 Task: Create a task  Implement a new remote desktop solution for a company's employees , assign it to team member softage.2@softage.net in the project AgileCrest and update the status of the task to  At Risk , set the priority of the task to Medium
Action: Mouse moved to (85, 71)
Screenshot: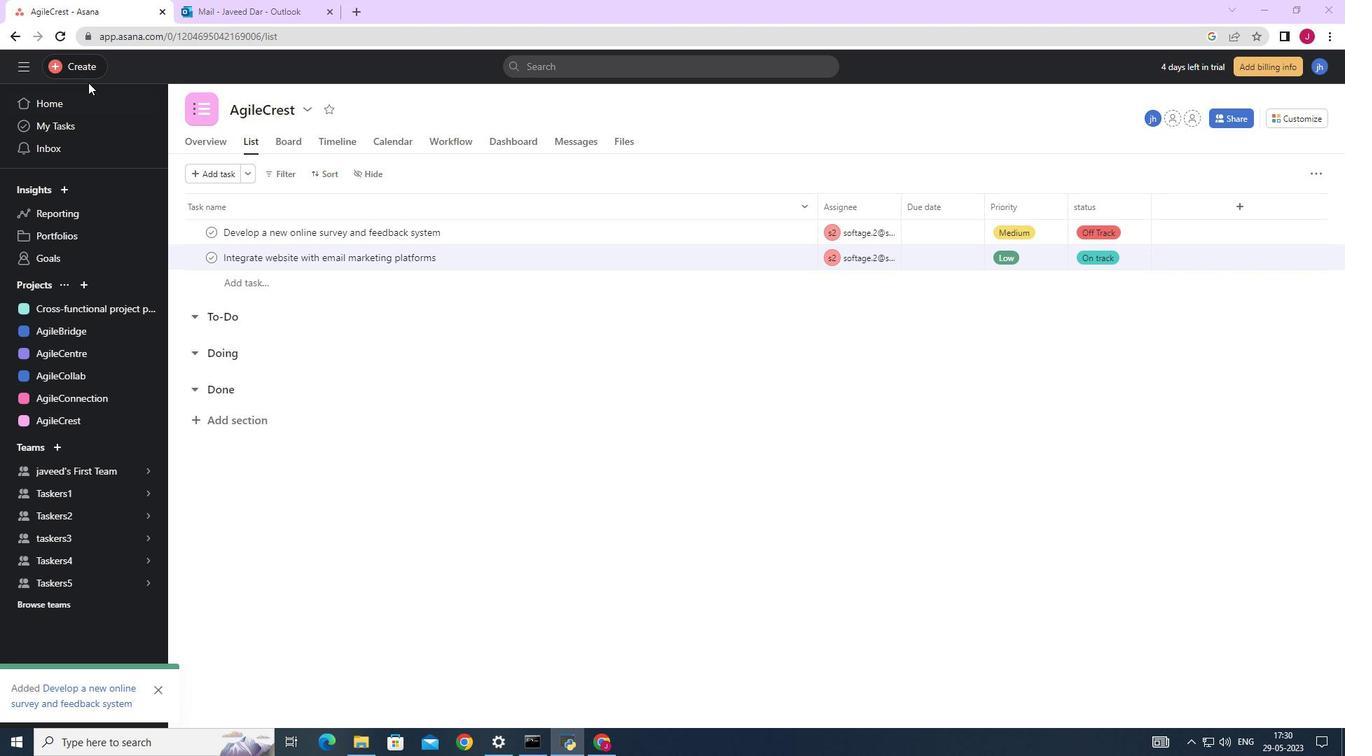 
Action: Mouse pressed left at (85, 71)
Screenshot: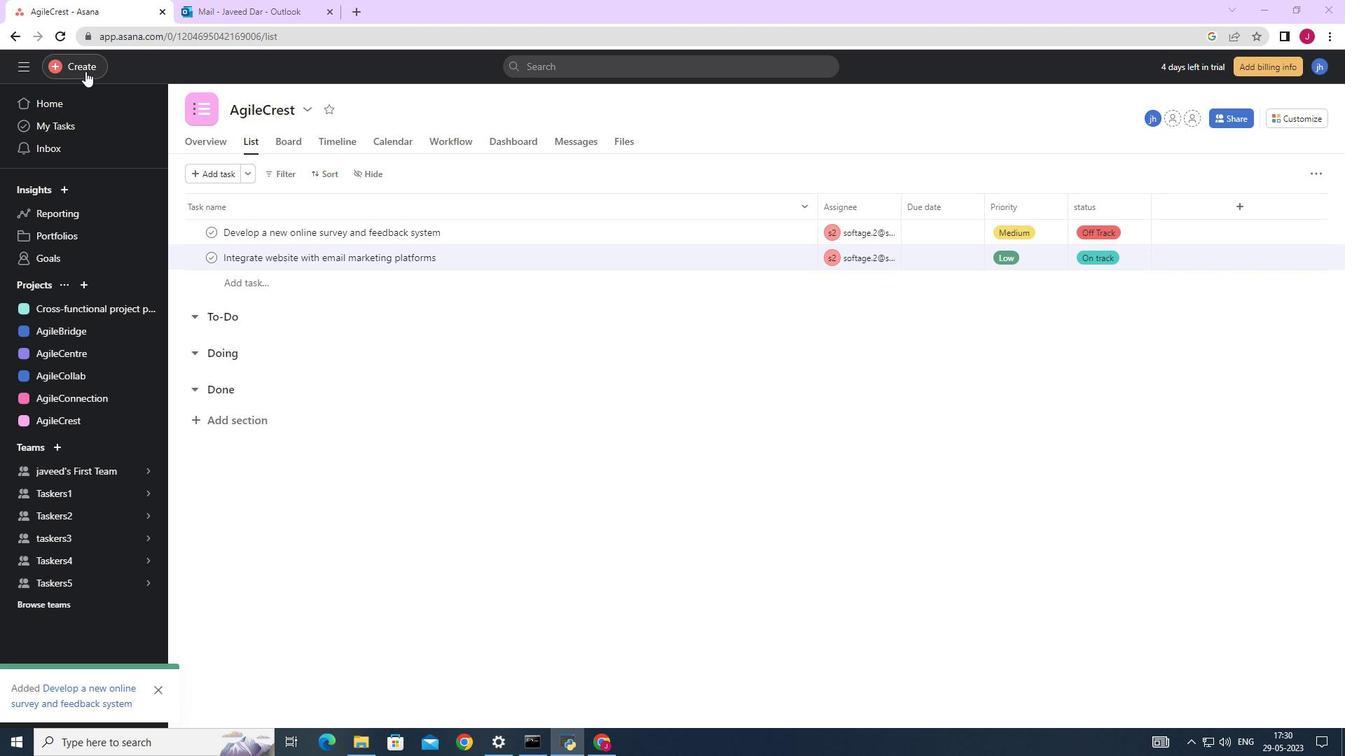 
Action: Mouse moved to (190, 72)
Screenshot: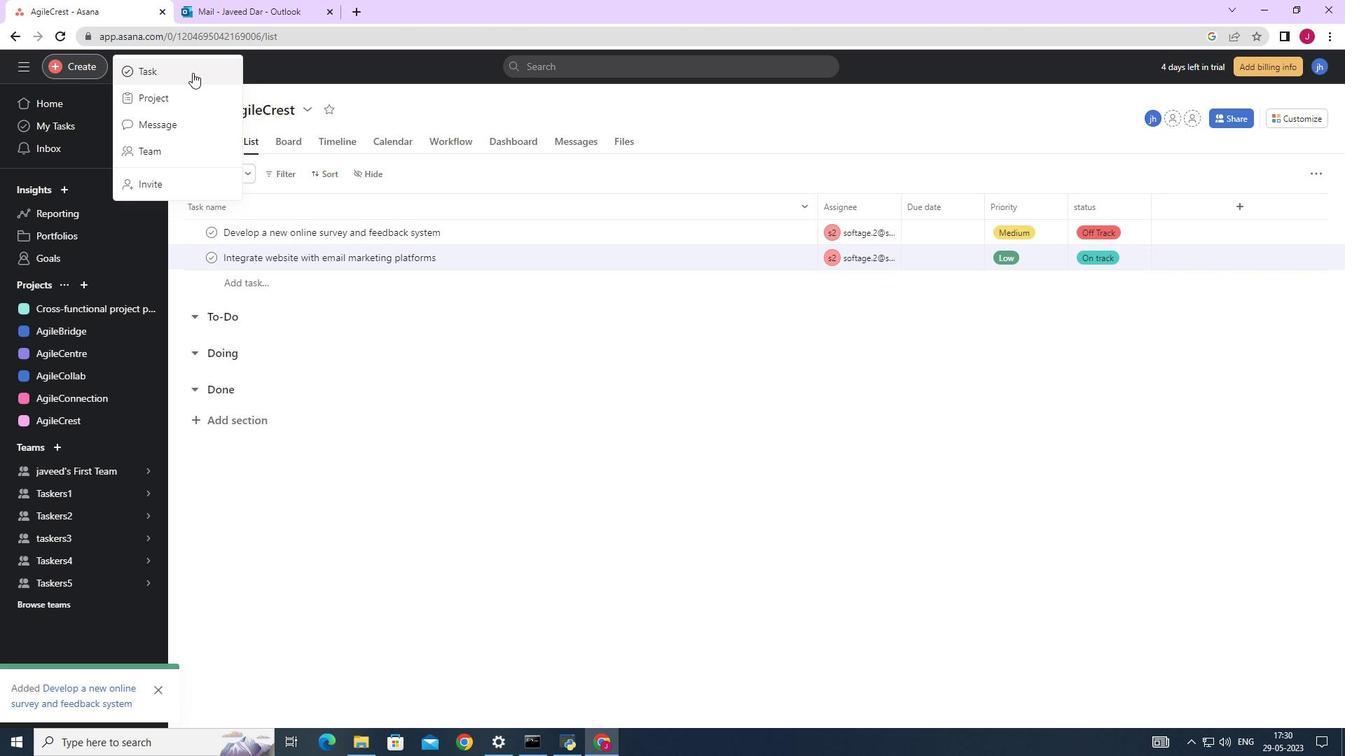 
Action: Mouse pressed left at (190, 72)
Screenshot: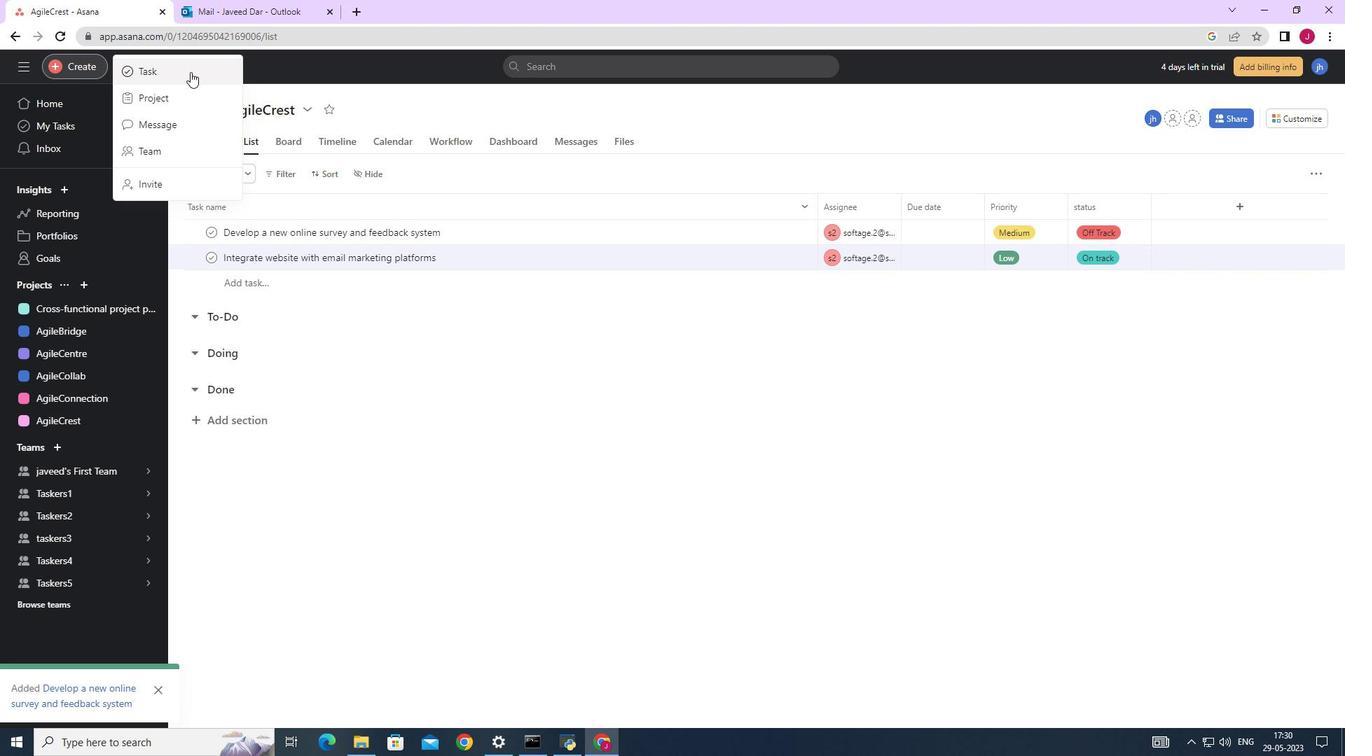
Action: Mouse moved to (1097, 461)
Screenshot: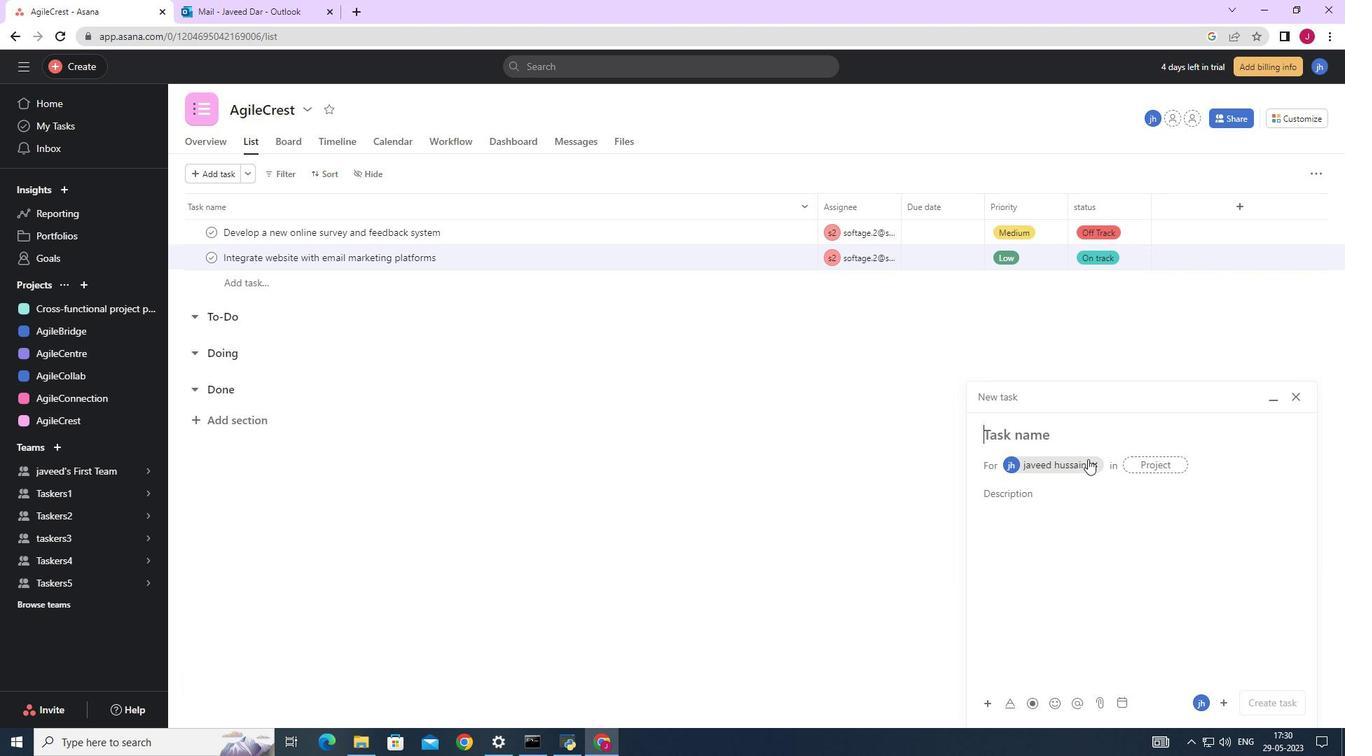 
Action: Mouse pressed left at (1097, 461)
Screenshot: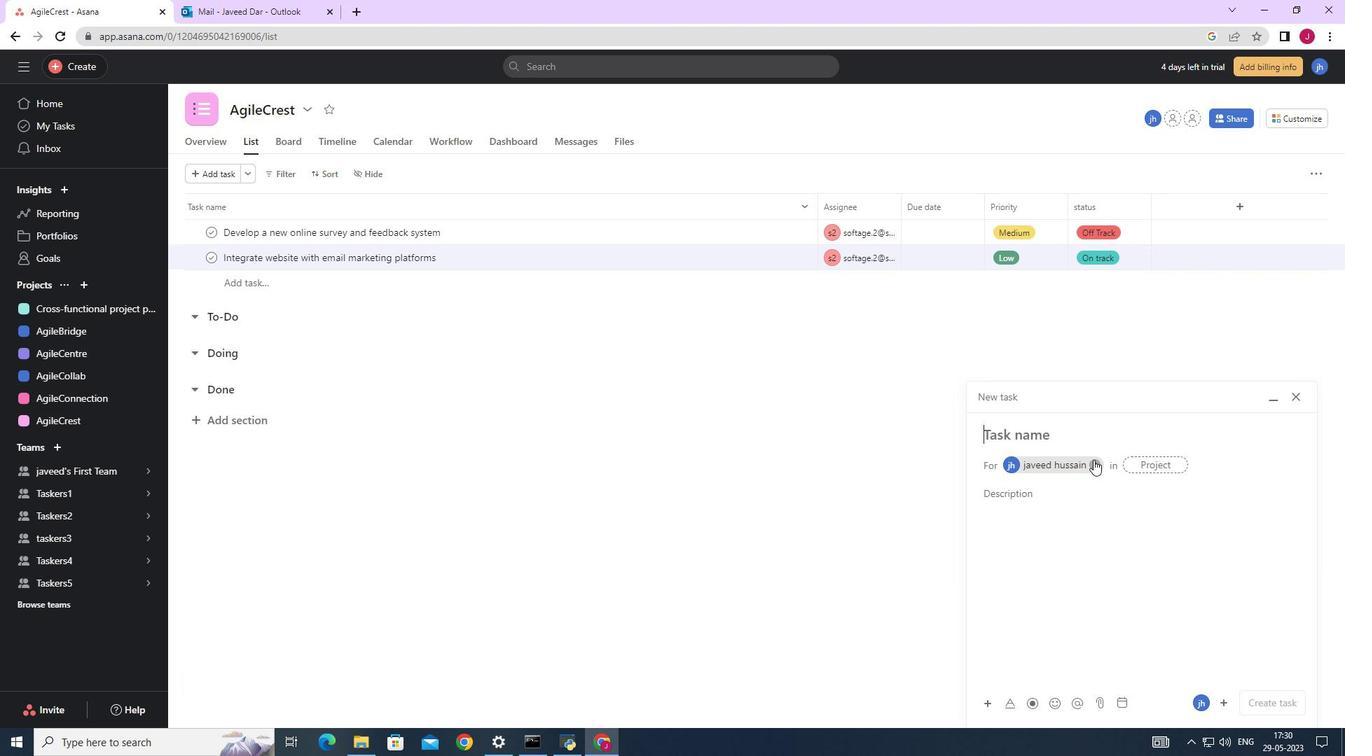 
Action: Mouse moved to (1030, 435)
Screenshot: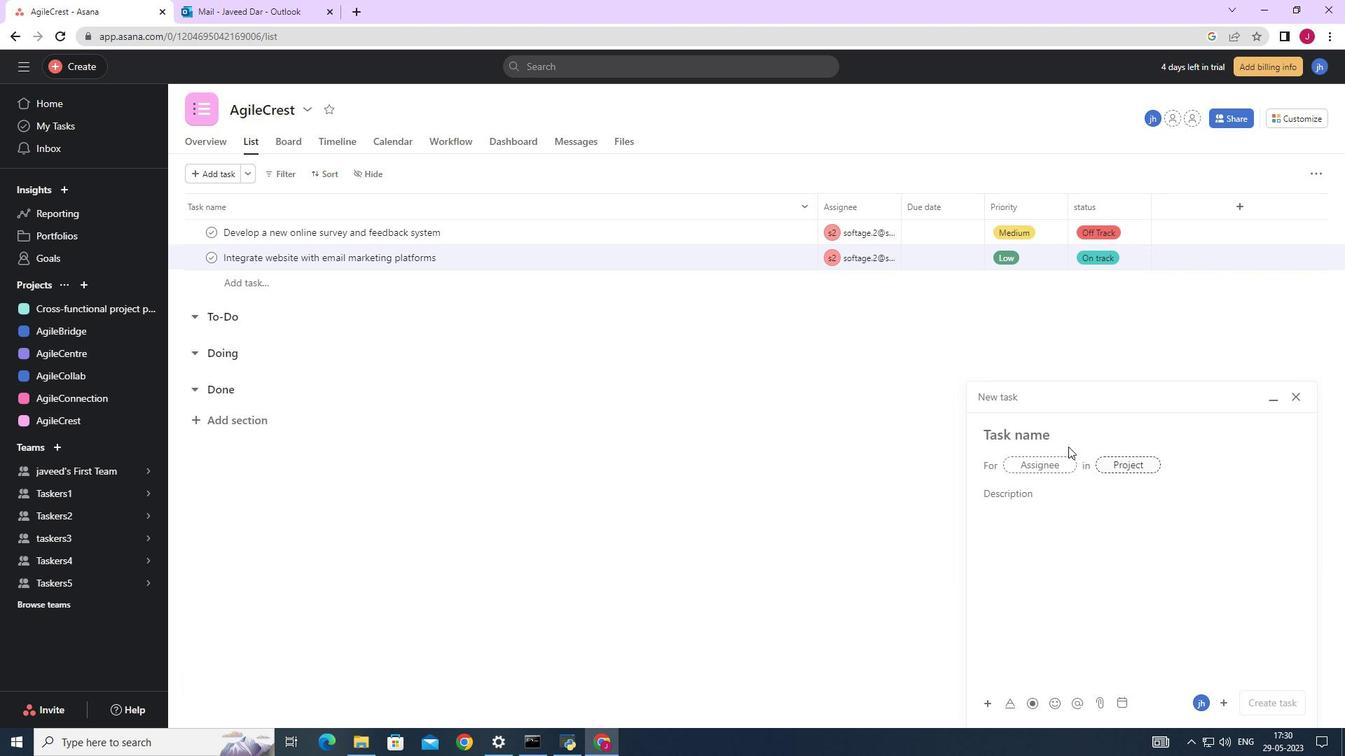 
Action: Mouse pressed left at (1030, 435)
Screenshot: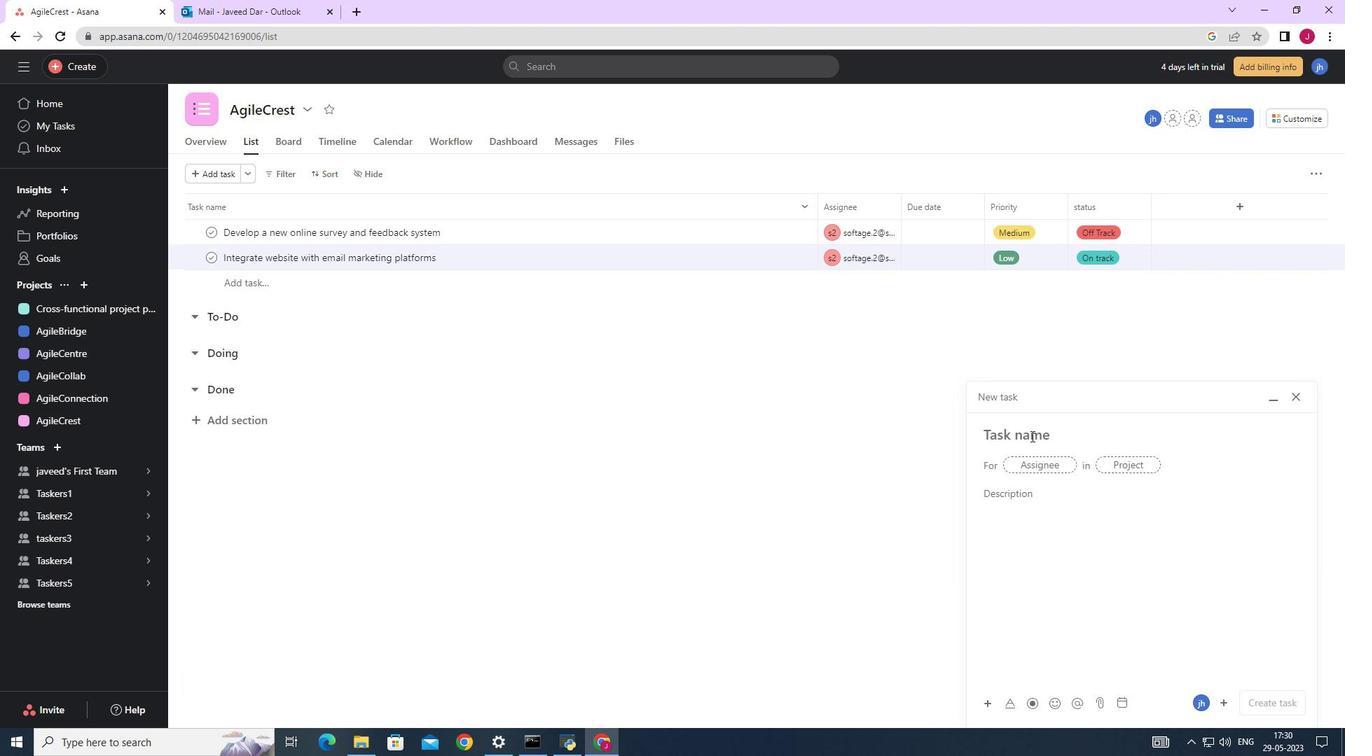 
Action: Key pressed <Key.caps_lock>I<Key.caps_lock>mplement<Key.space>a<Key.space>f<Key.backspace>new<Key.space>remote<Key.space>desktop<Key.space><Key.space>soul<Key.backspace><Key.backspace>lution<Key.space>for<Key.space>a<Key.space><Key.backspace><Key.backspace>a<Key.space>companys<Key.space><Key.backspace><Key.backspace><Key.backspace>ys<Key.space>
Screenshot: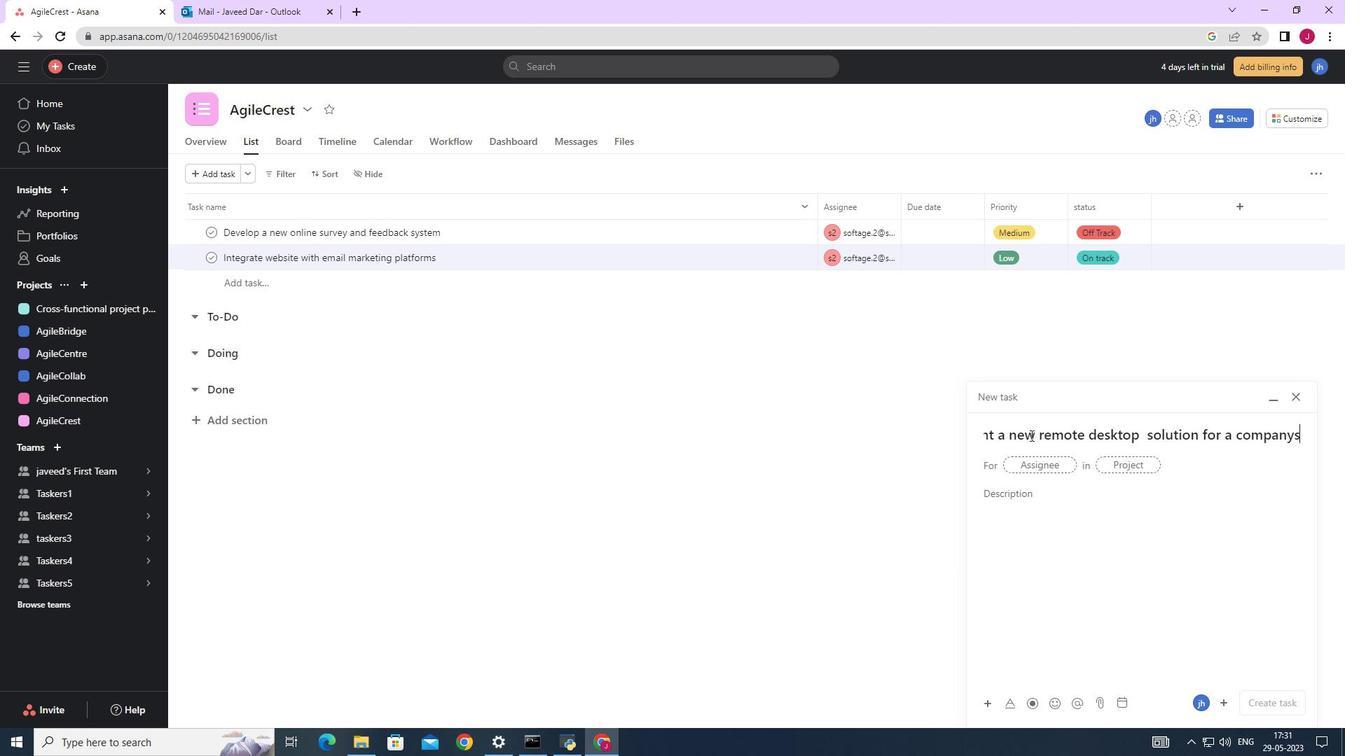 
Action: Mouse moved to (1262, 434)
Screenshot: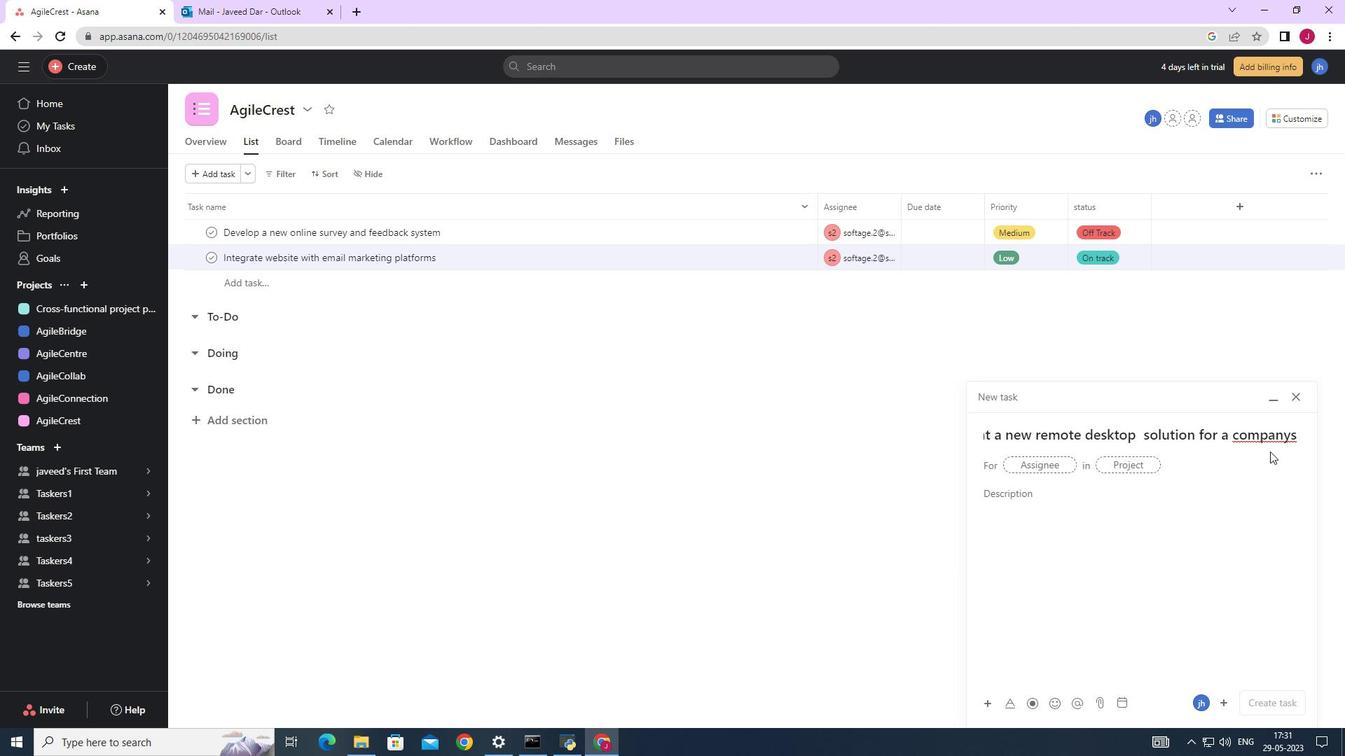 
Action: Mouse pressed right at (1262, 434)
Screenshot: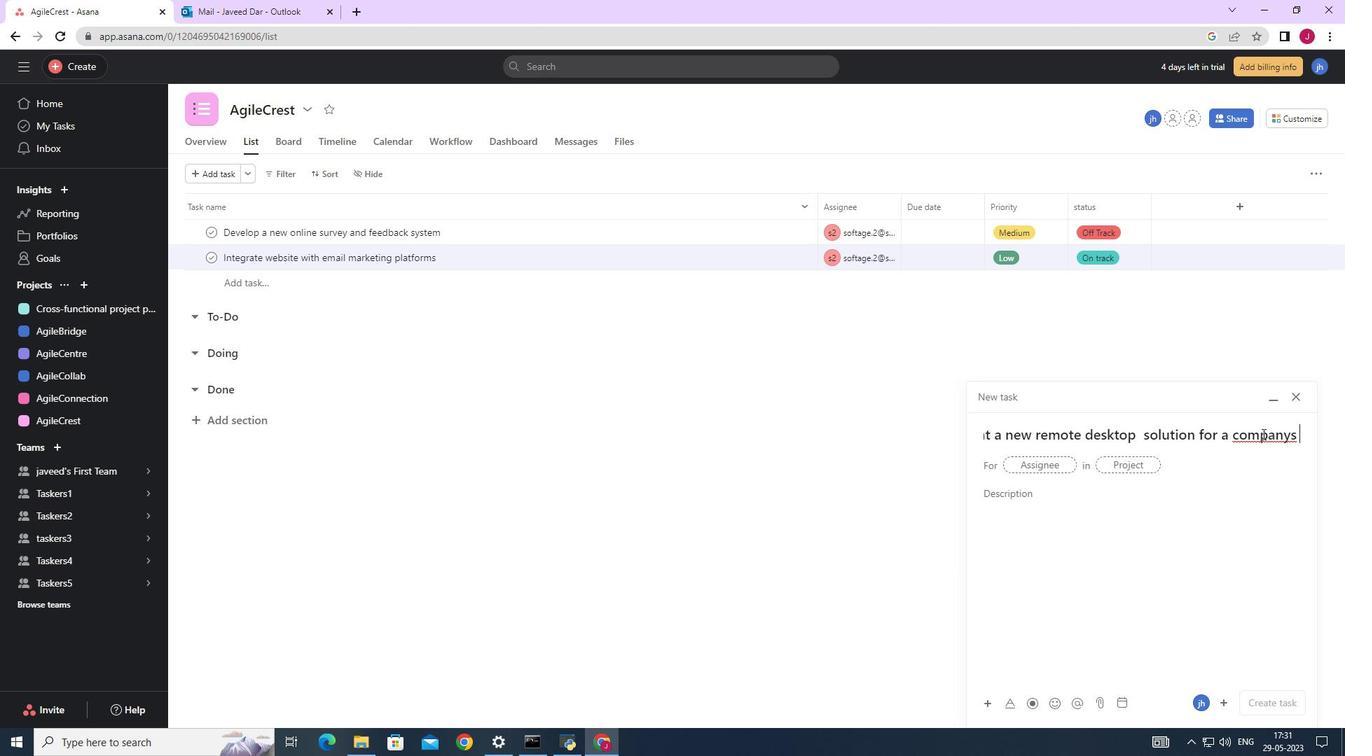 
Action: Mouse moved to (1222, 449)
Screenshot: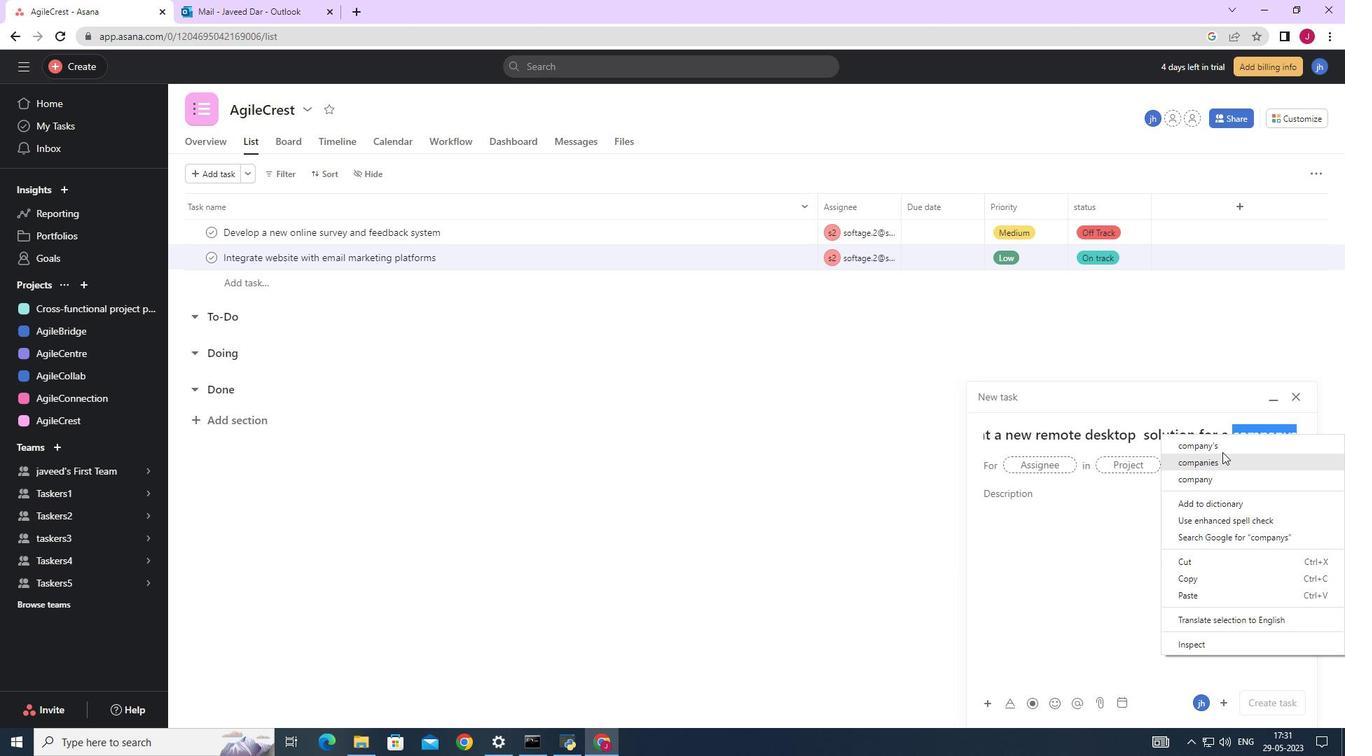 
Action: Mouse pressed left at (1222, 449)
Screenshot: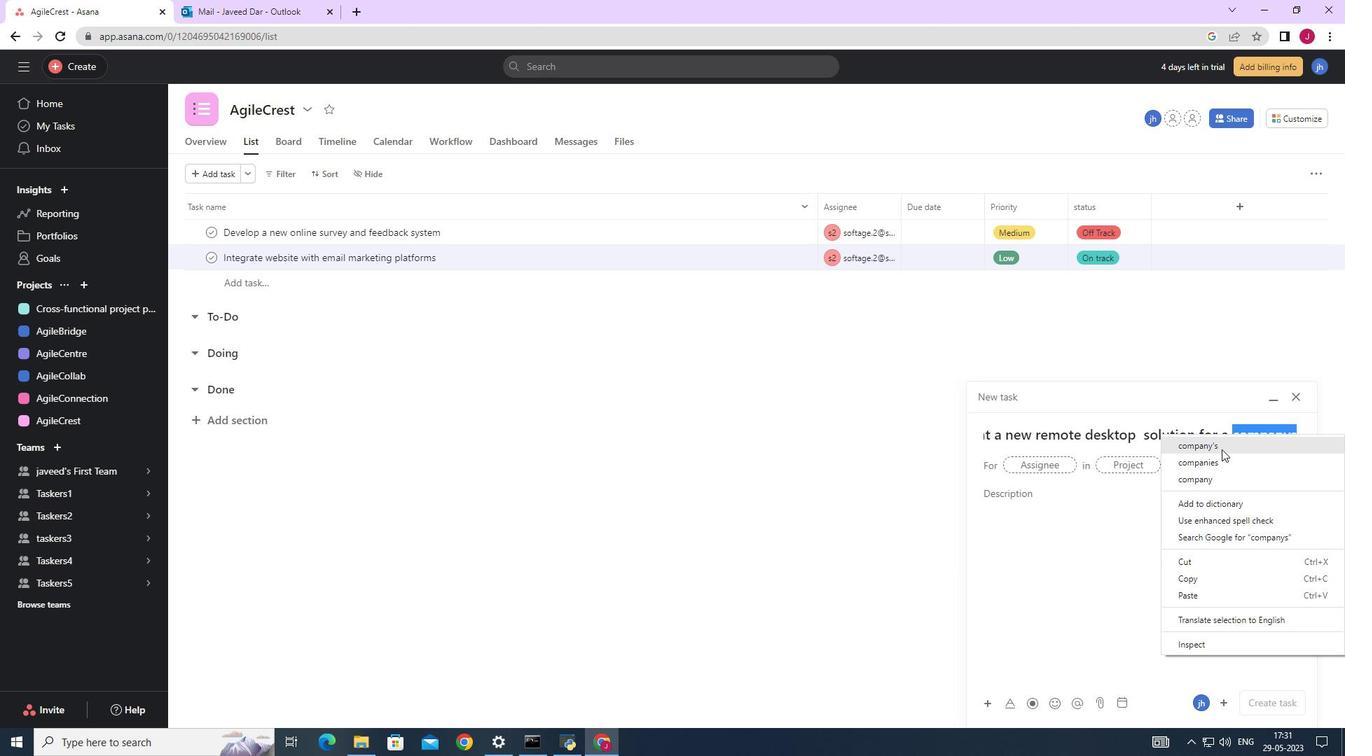 
Action: Key pressed <Key.space>employees
Screenshot: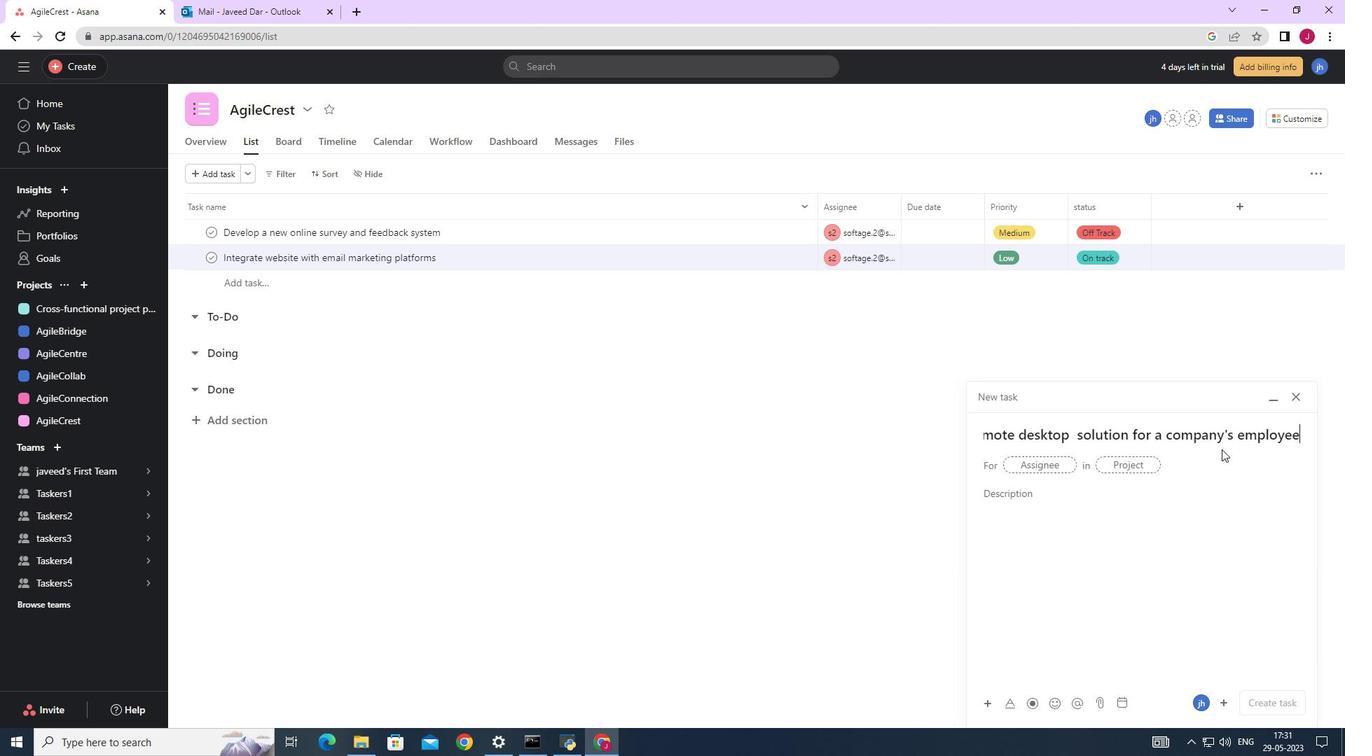 
Action: Mouse moved to (1039, 465)
Screenshot: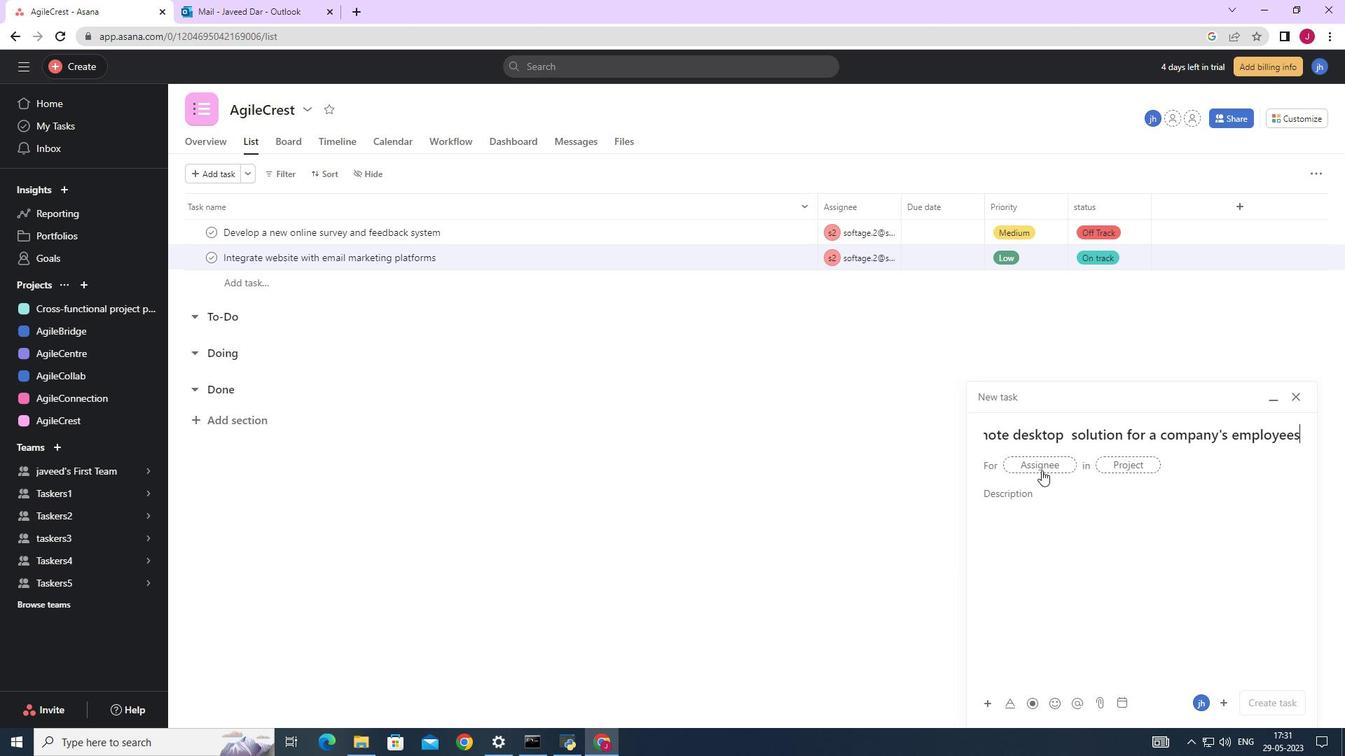 
Action: Mouse pressed left at (1039, 465)
Screenshot: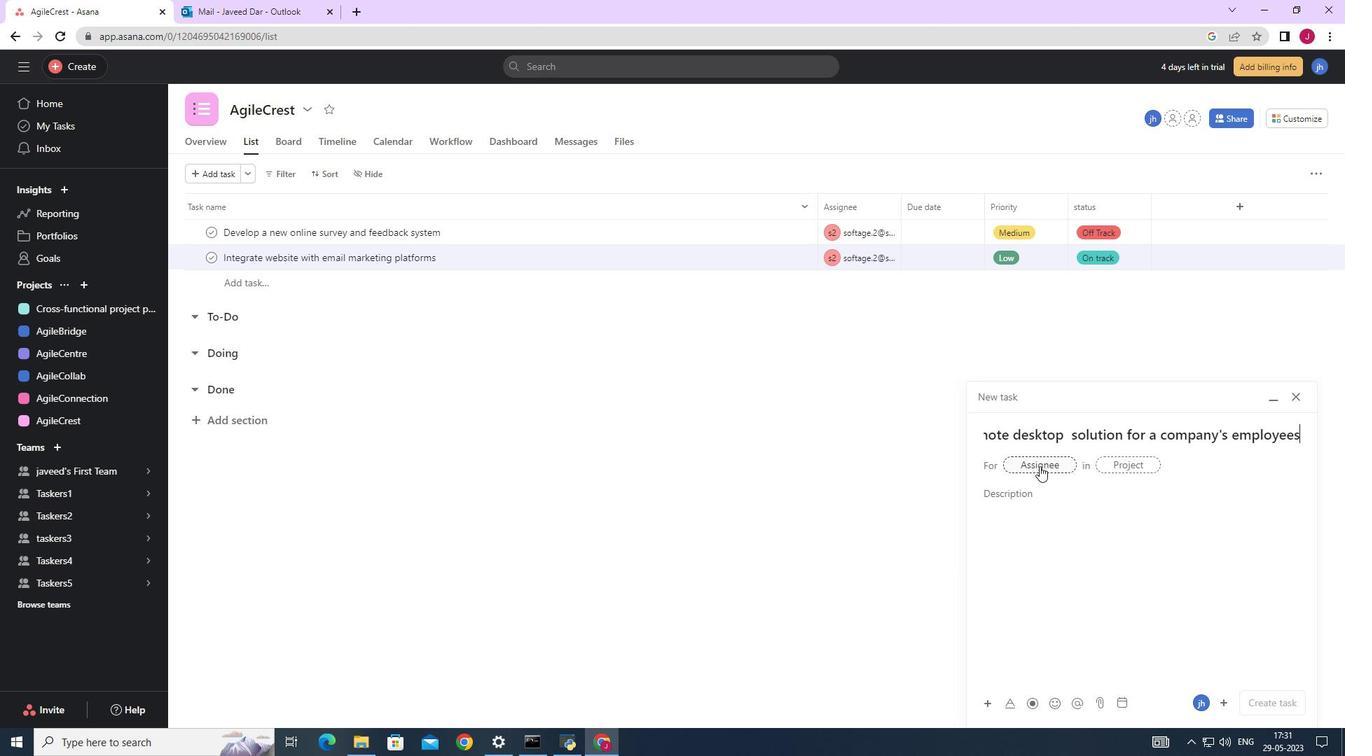 
Action: Mouse moved to (1032, 465)
Screenshot: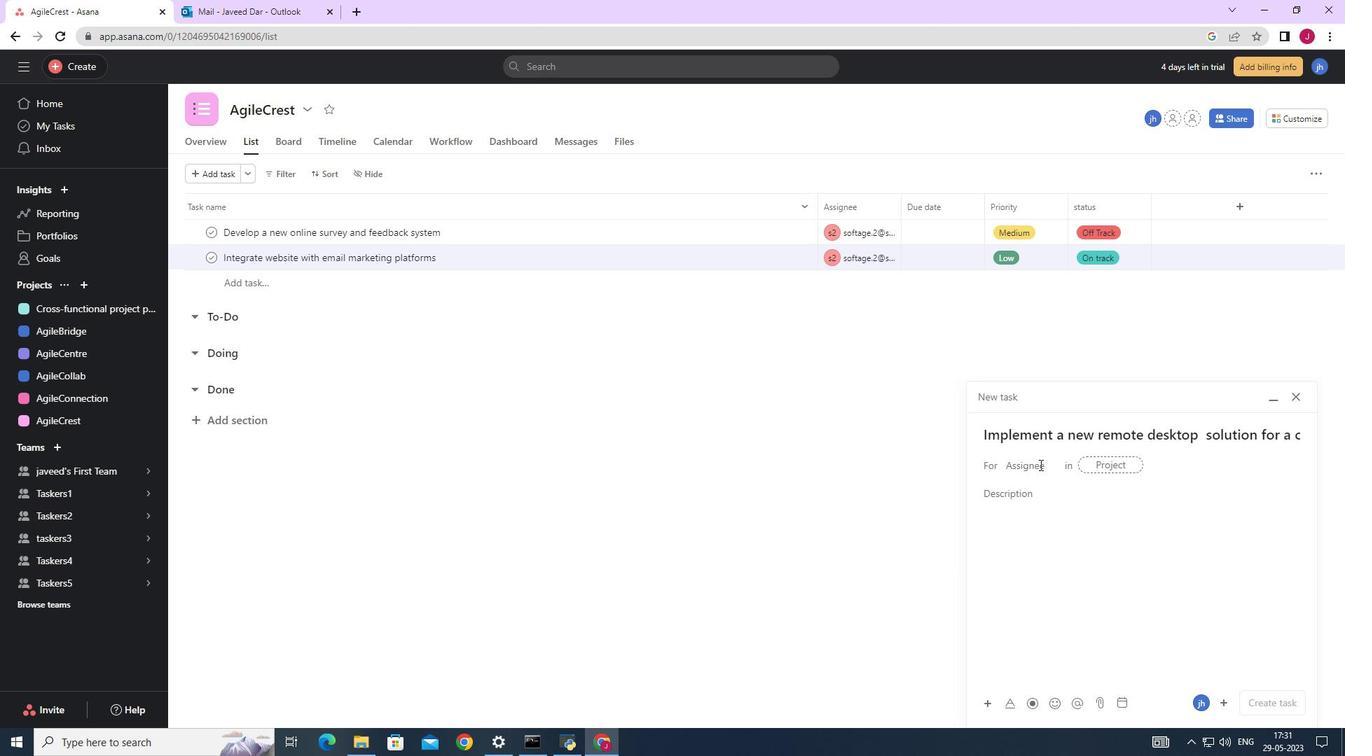 
Action: Mouse pressed left at (1032, 465)
Screenshot: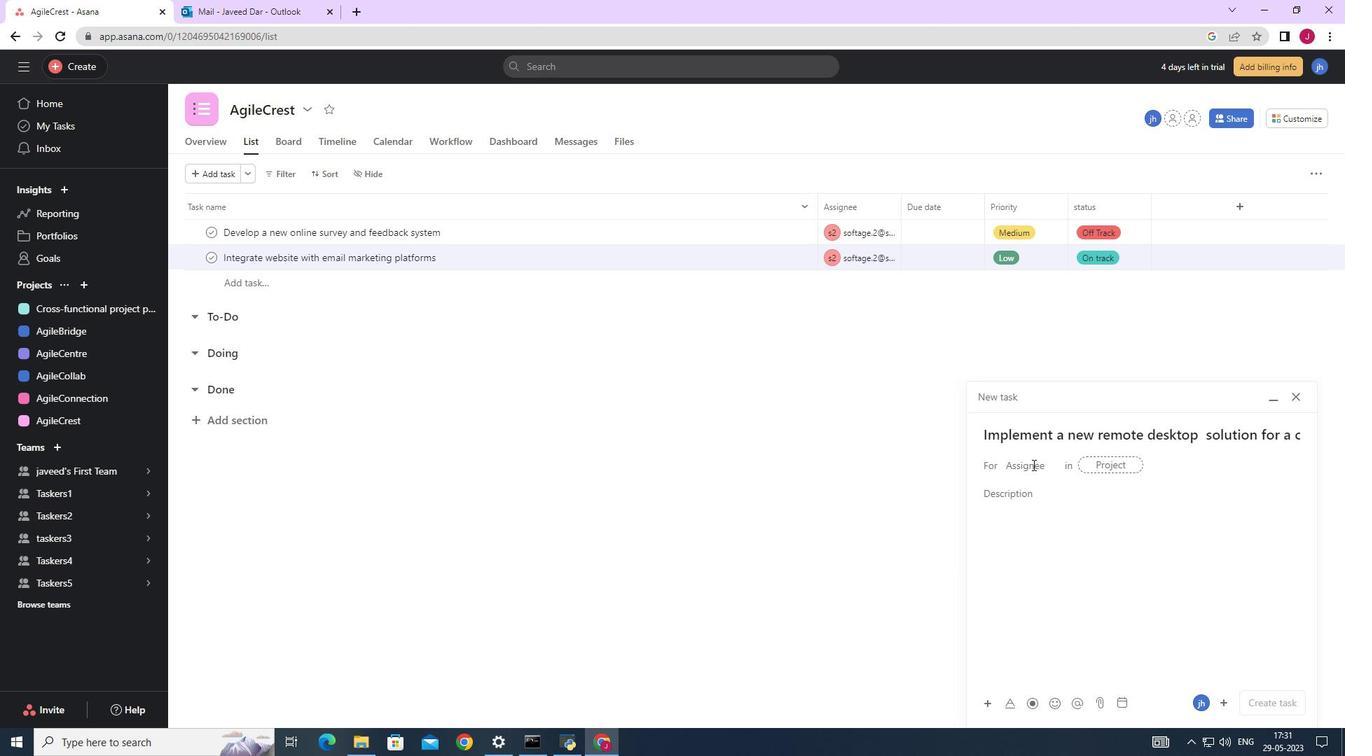 
Action: Mouse moved to (1026, 465)
Screenshot: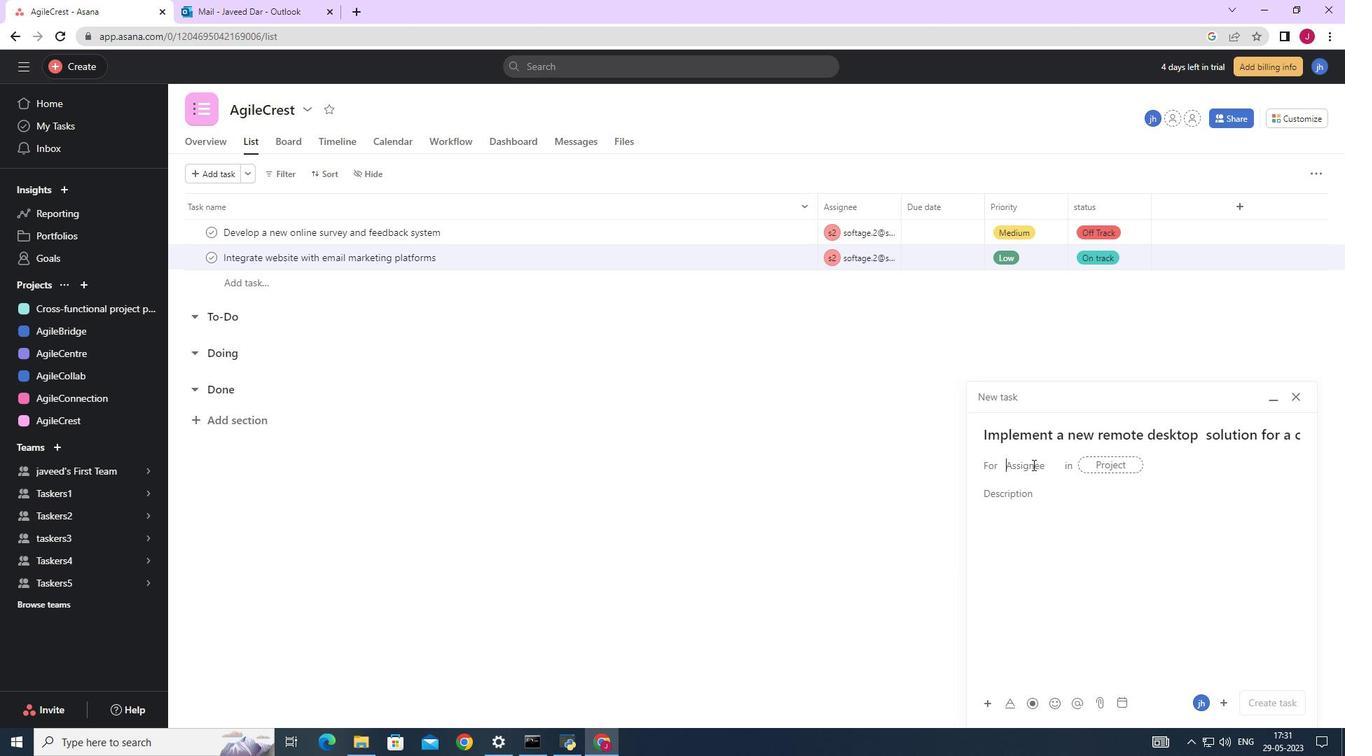 
Action: Key pressed soft
Screenshot: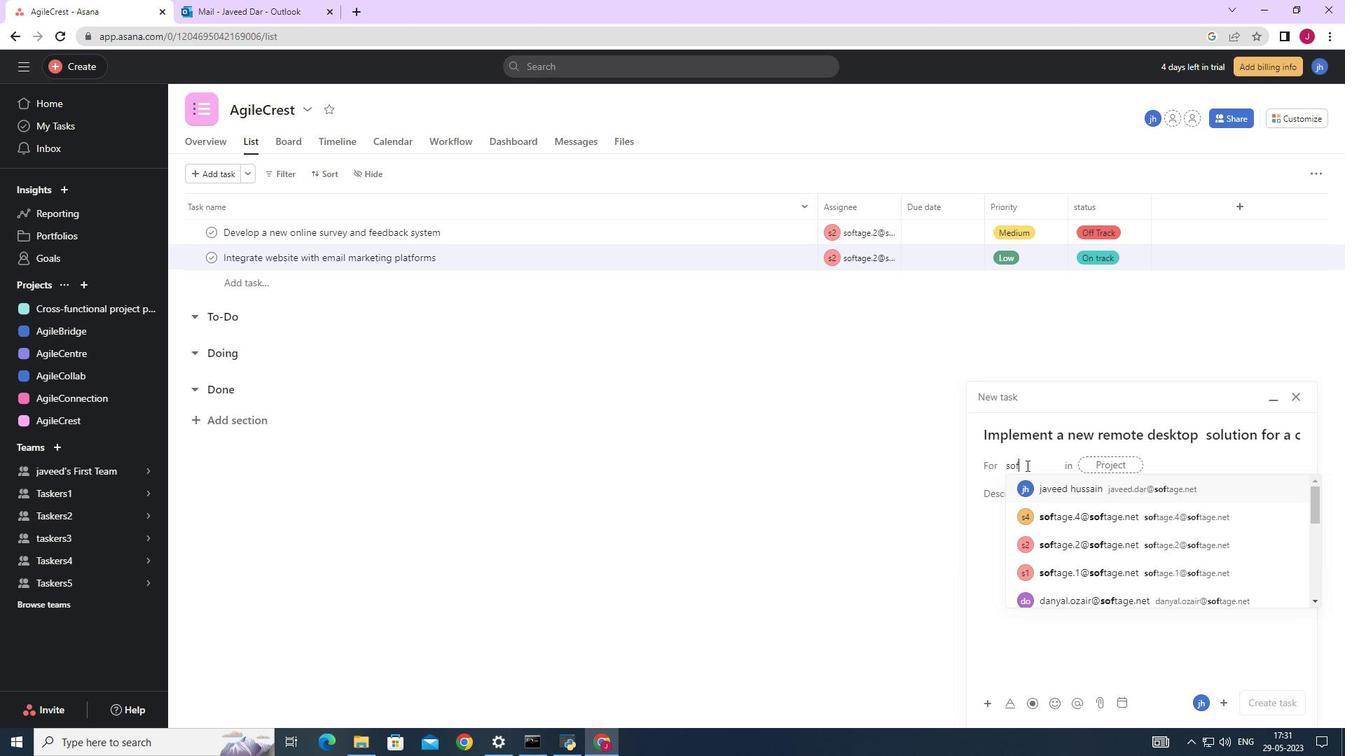 
Action: Mouse moved to (1082, 552)
Screenshot: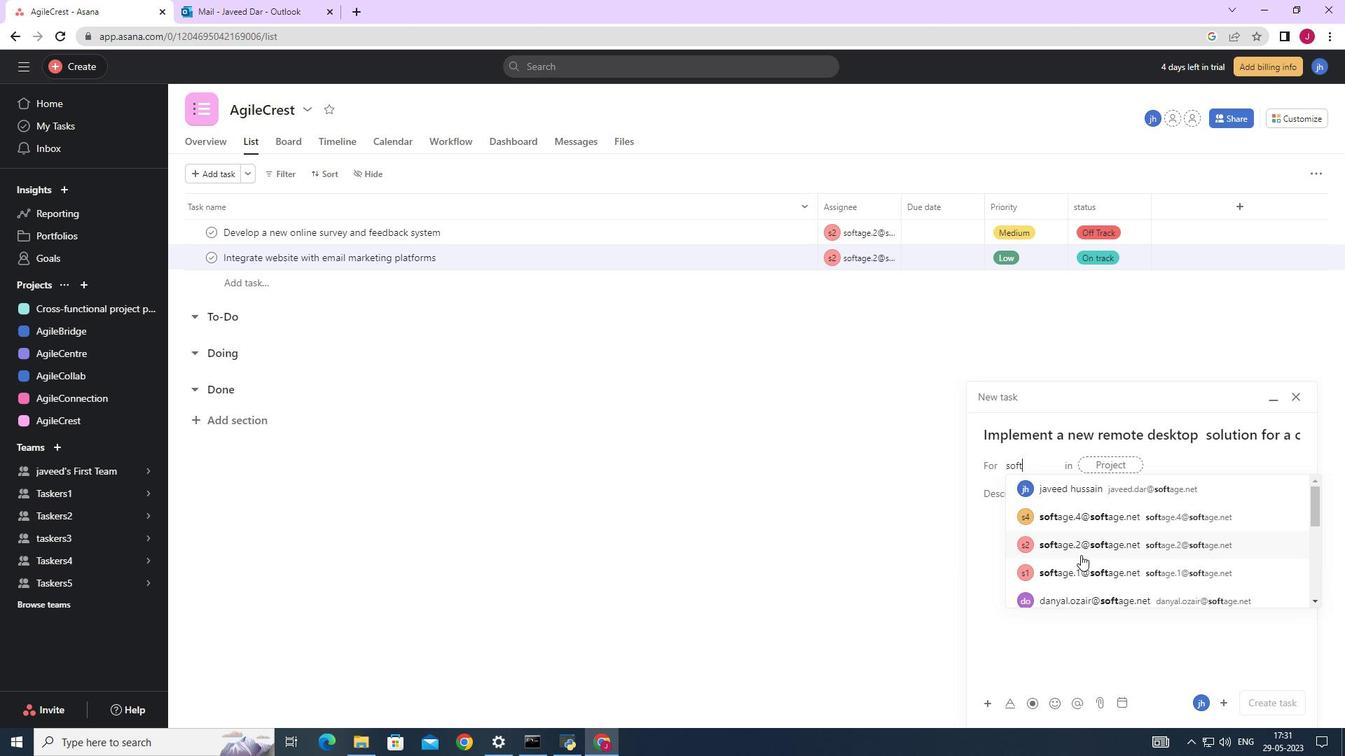 
Action: Mouse pressed left at (1082, 552)
Screenshot: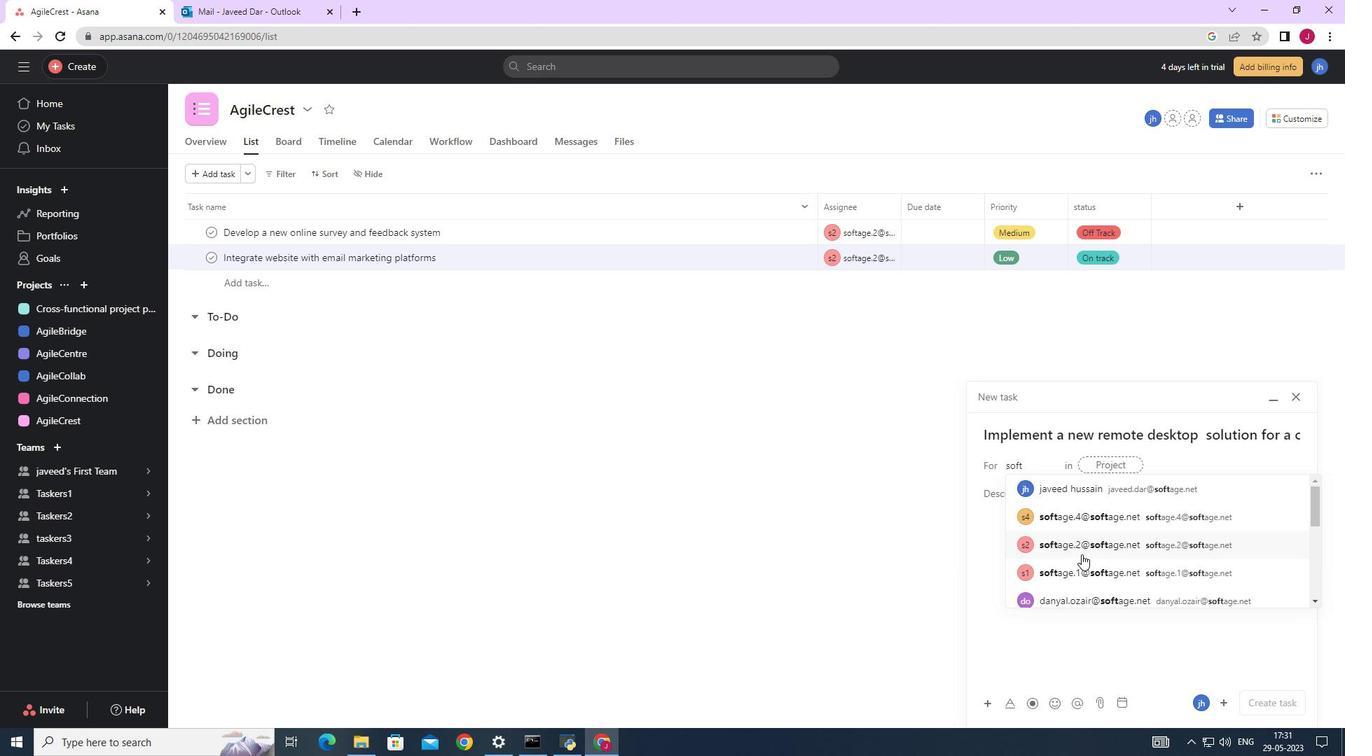 
Action: Mouse moved to (922, 488)
Screenshot: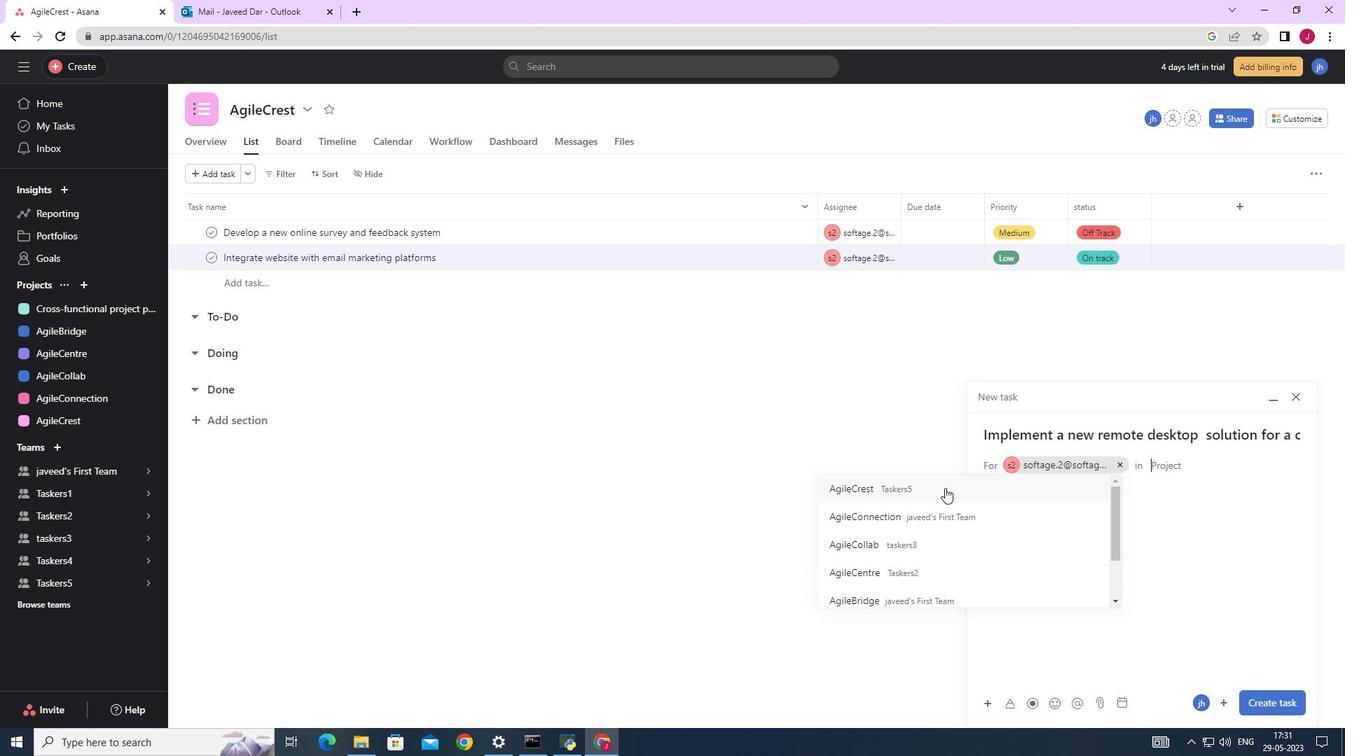 
Action: Mouse pressed left at (922, 488)
Screenshot: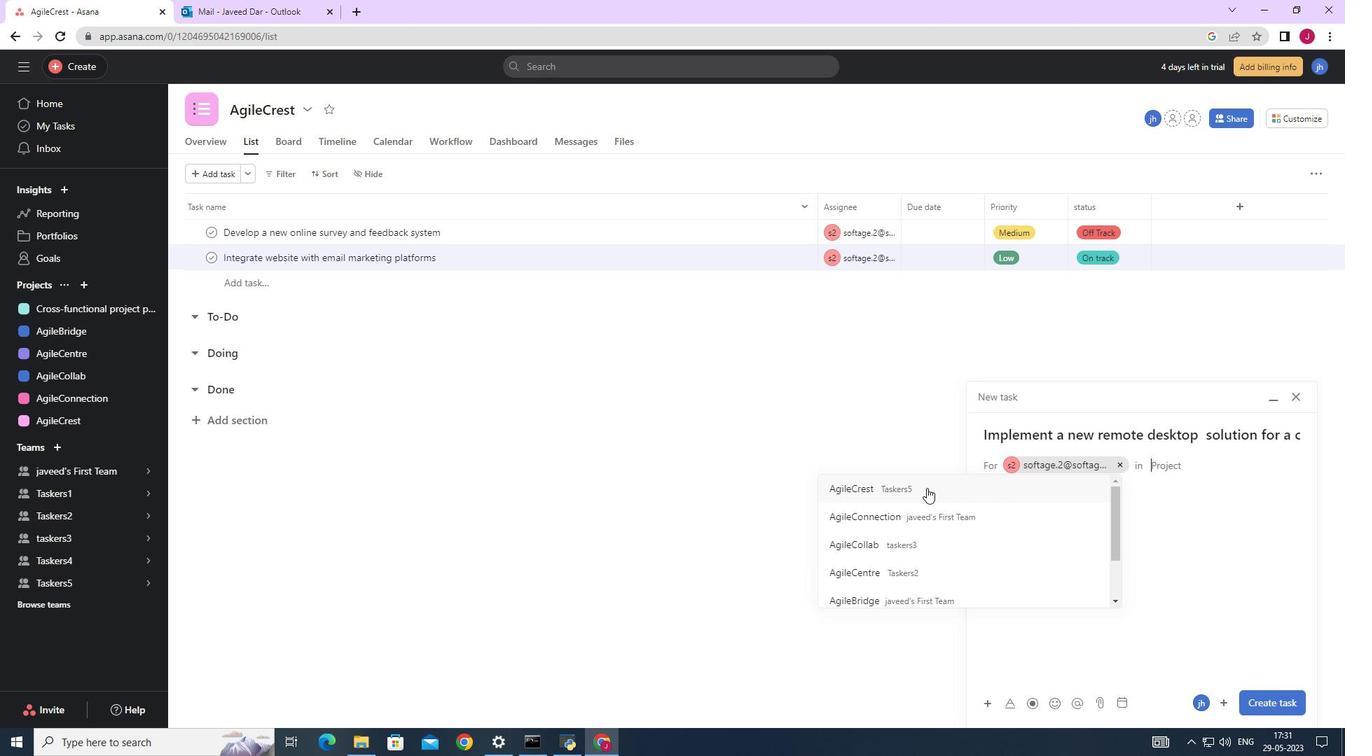 
Action: Mouse moved to (1045, 495)
Screenshot: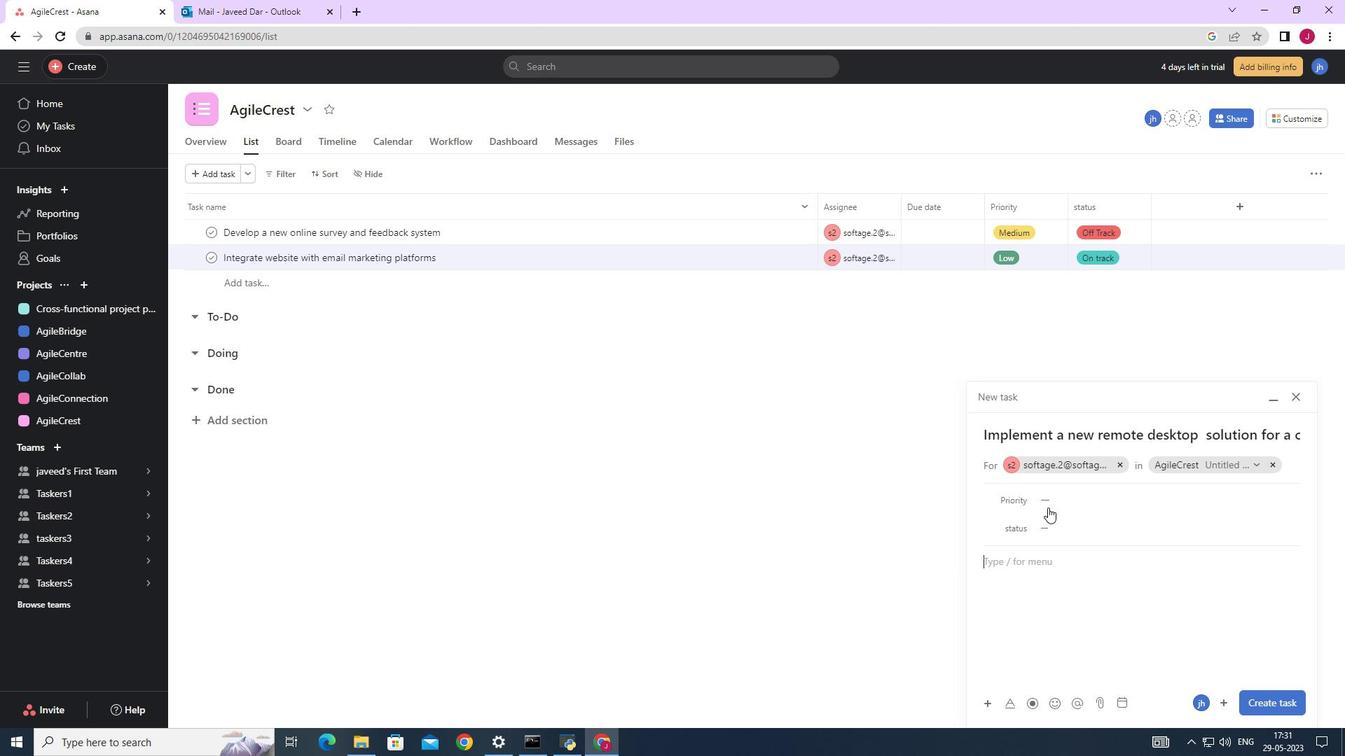 
Action: Mouse pressed left at (1045, 495)
Screenshot: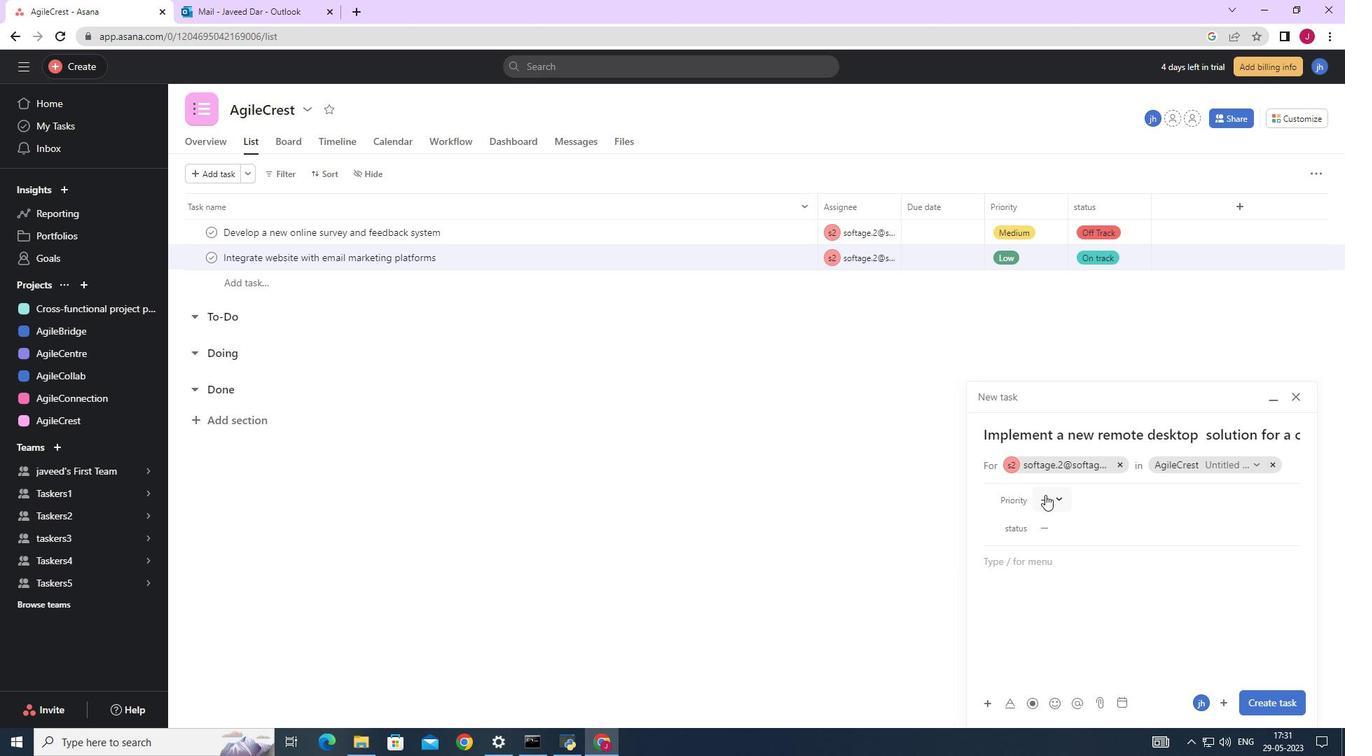 
Action: Mouse moved to (1085, 571)
Screenshot: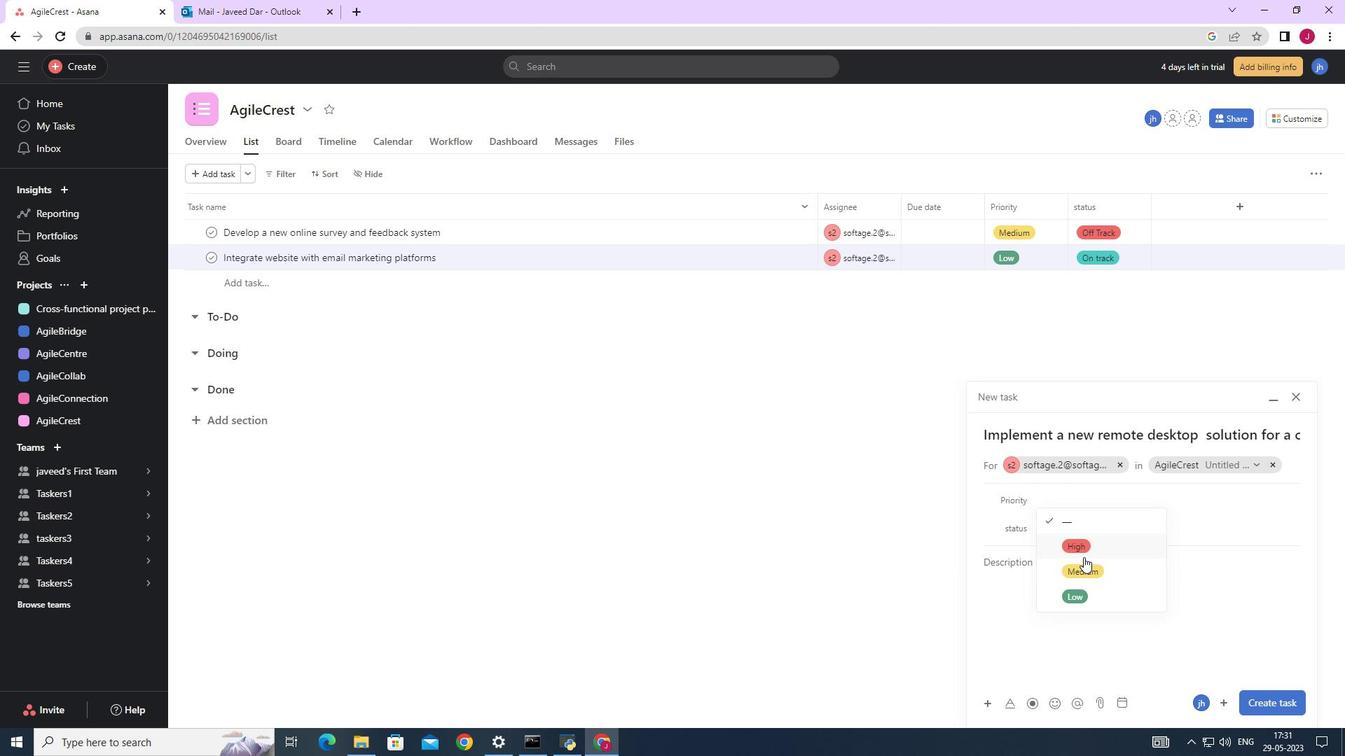 
Action: Mouse pressed left at (1085, 571)
Screenshot: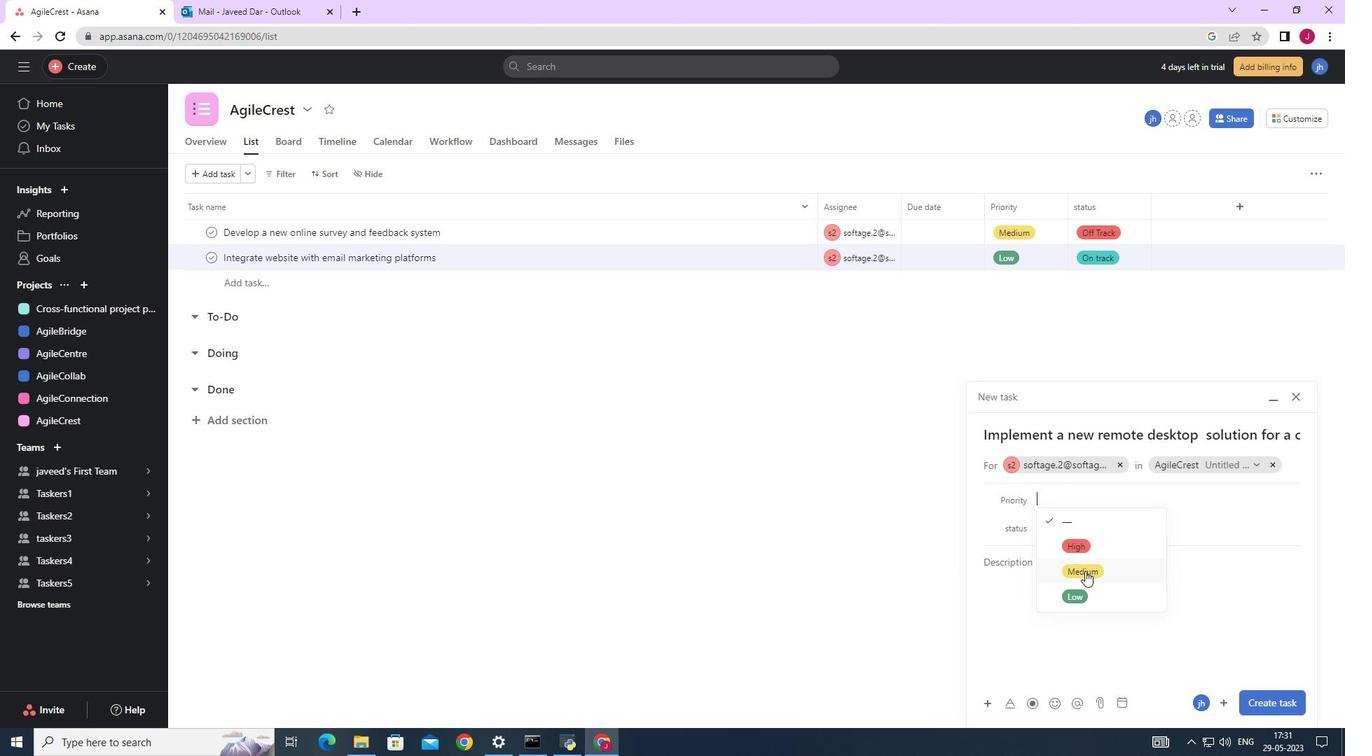 
Action: Mouse moved to (1060, 529)
Screenshot: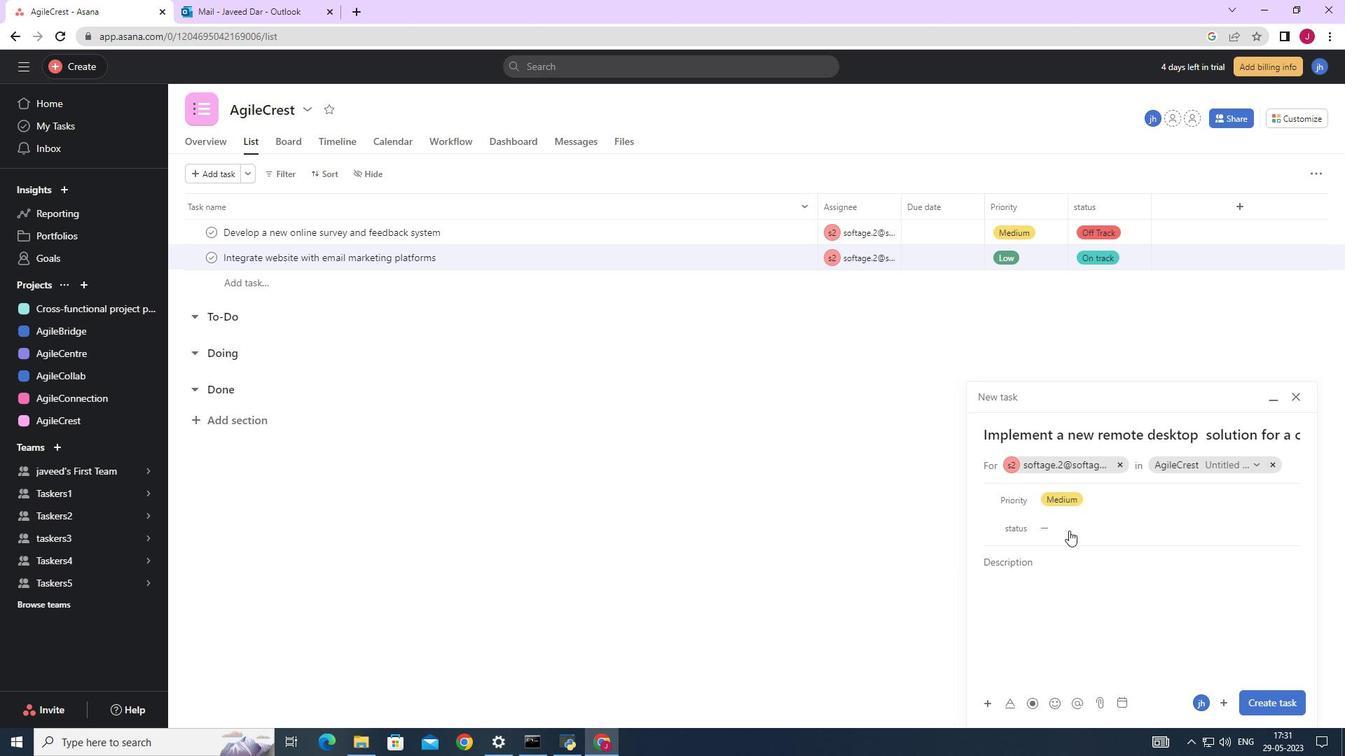 
Action: Mouse pressed left at (1060, 529)
Screenshot: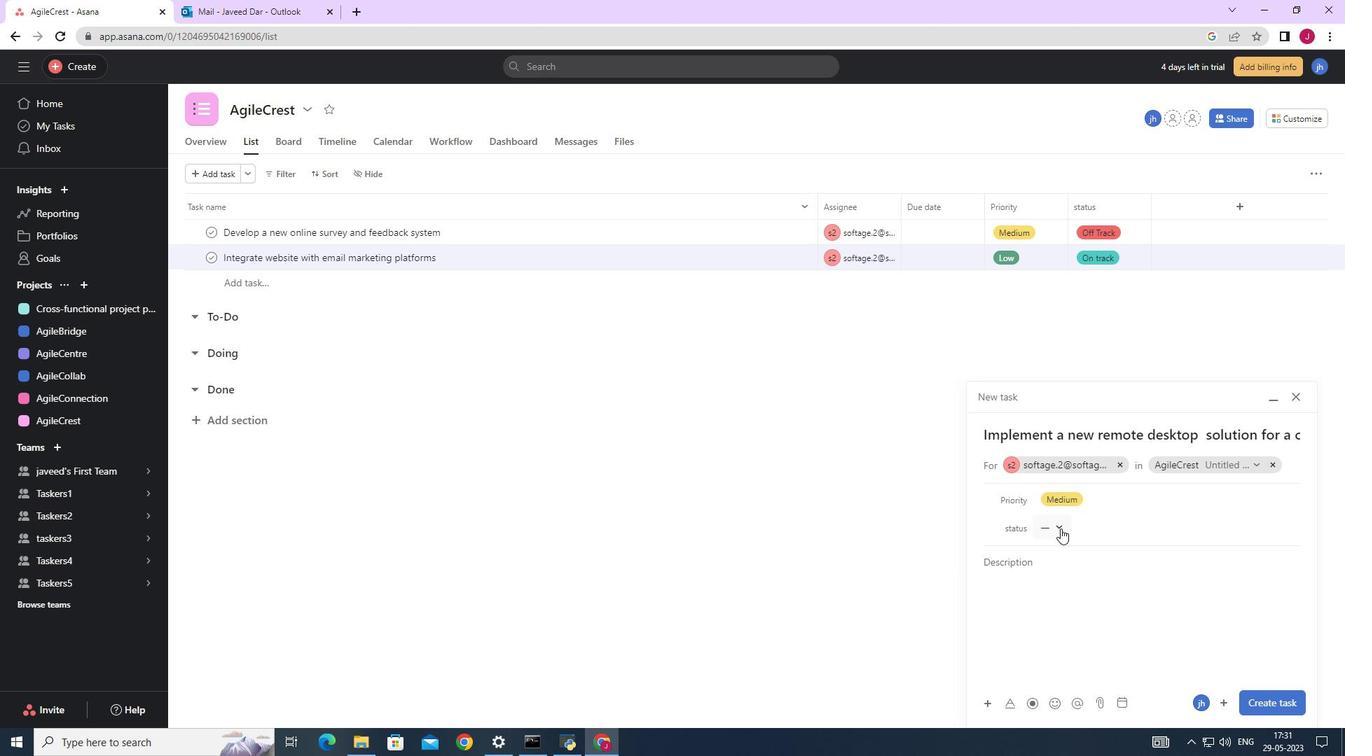 
Action: Mouse moved to (1081, 627)
Screenshot: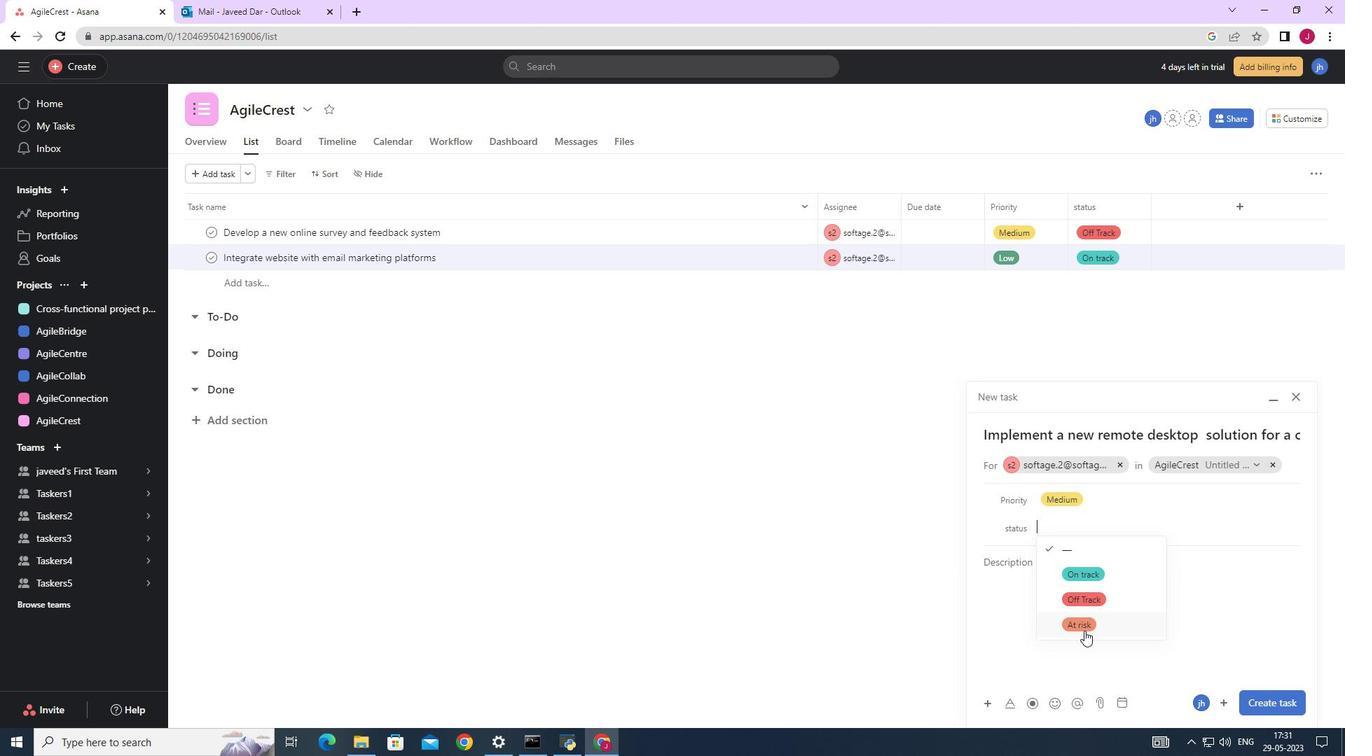 
Action: Mouse pressed left at (1081, 627)
Screenshot: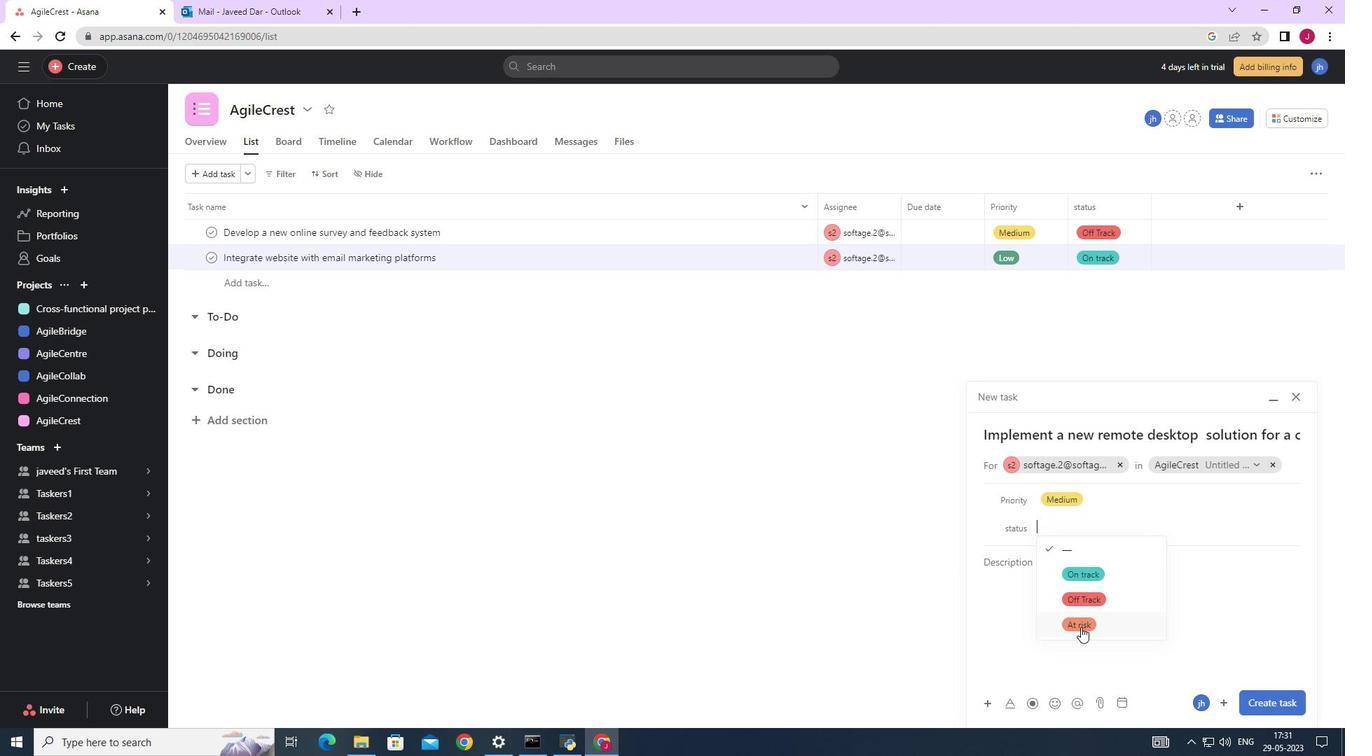
Action: Mouse moved to (1280, 701)
Screenshot: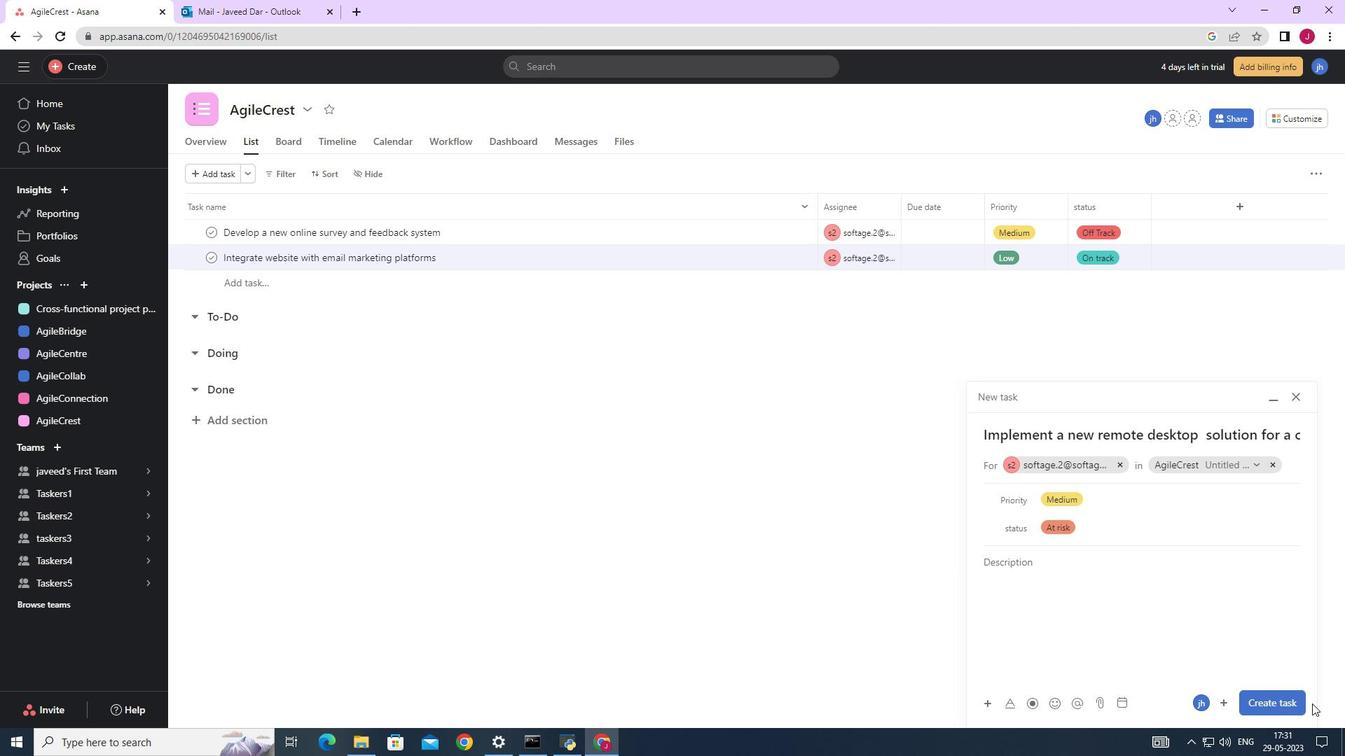 
Action: Mouse pressed left at (1280, 701)
Screenshot: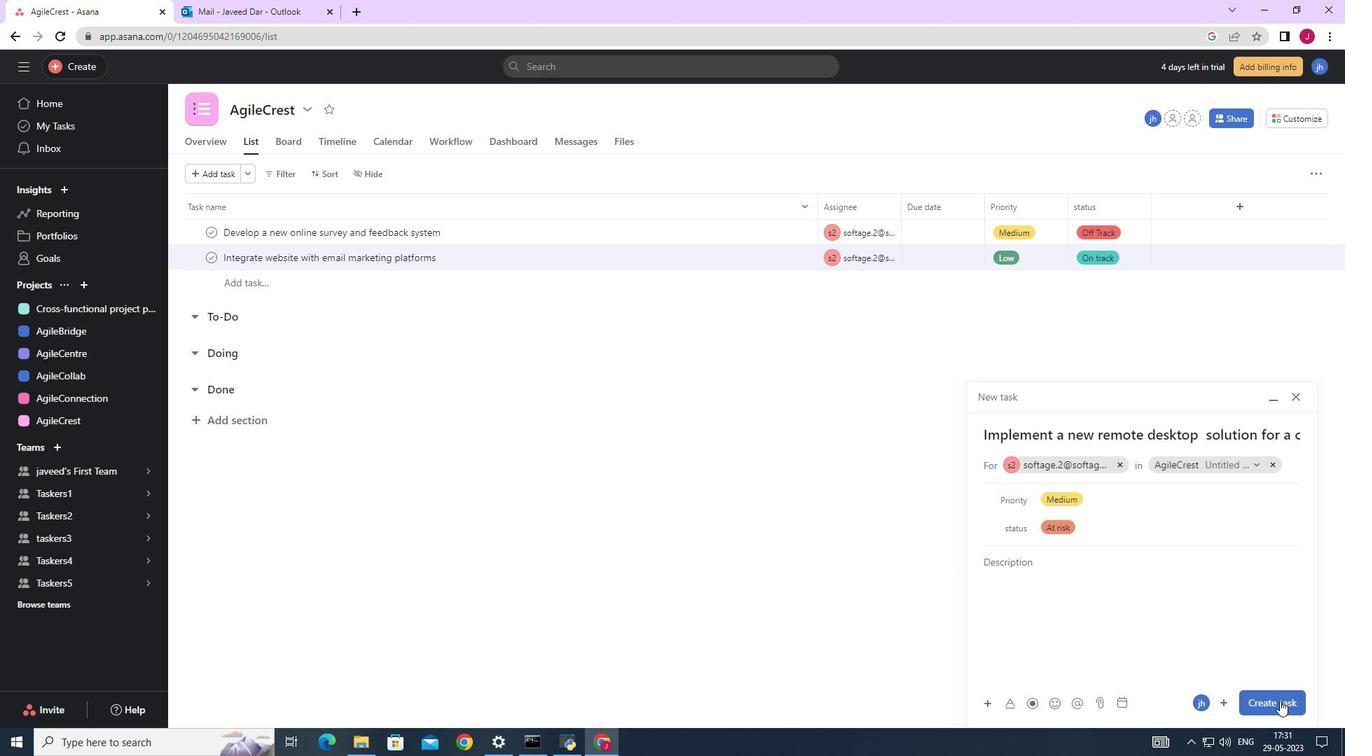 
Action: Mouse moved to (1014, 546)
Screenshot: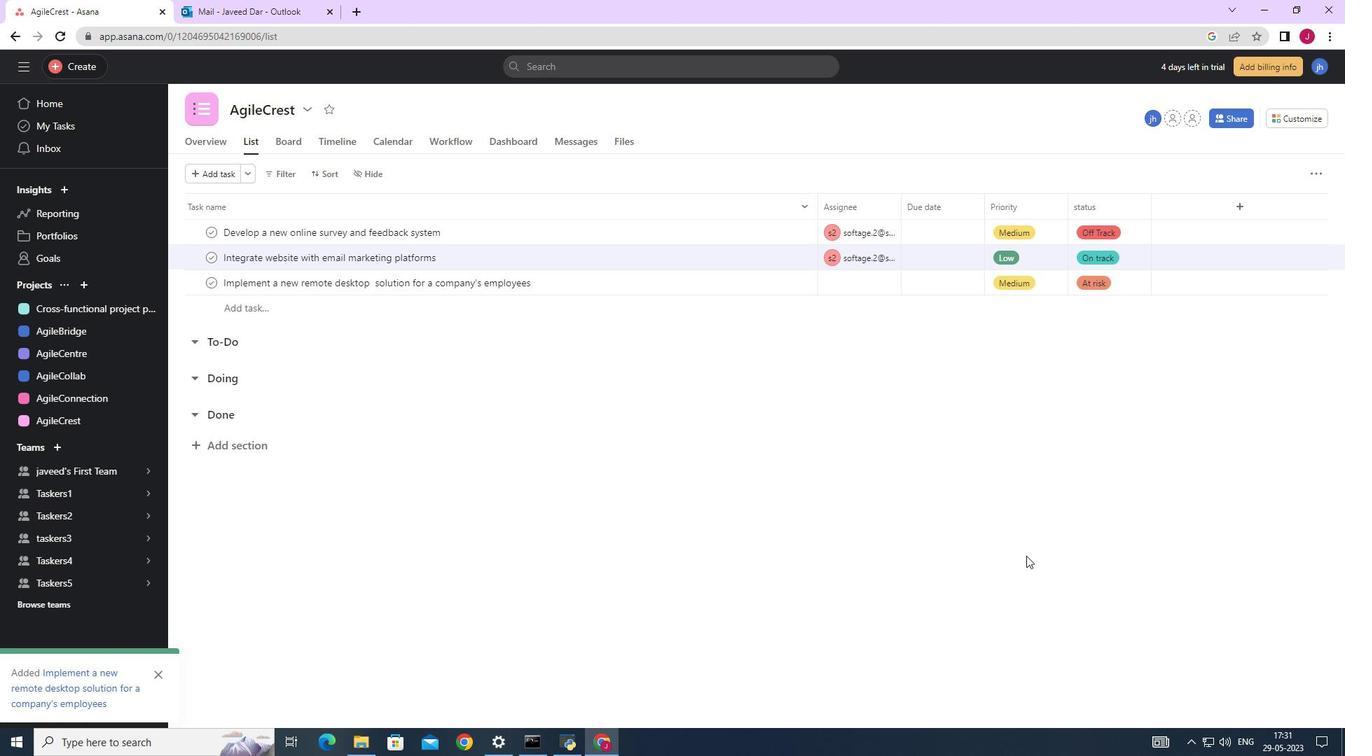 
